 Task: In the  document experiment.htmlSelect Headings and apply  'Bold' Select the text and align it to the  'Left'. Select the table and apply  All Borders
Action: Mouse moved to (314, 469)
Screenshot: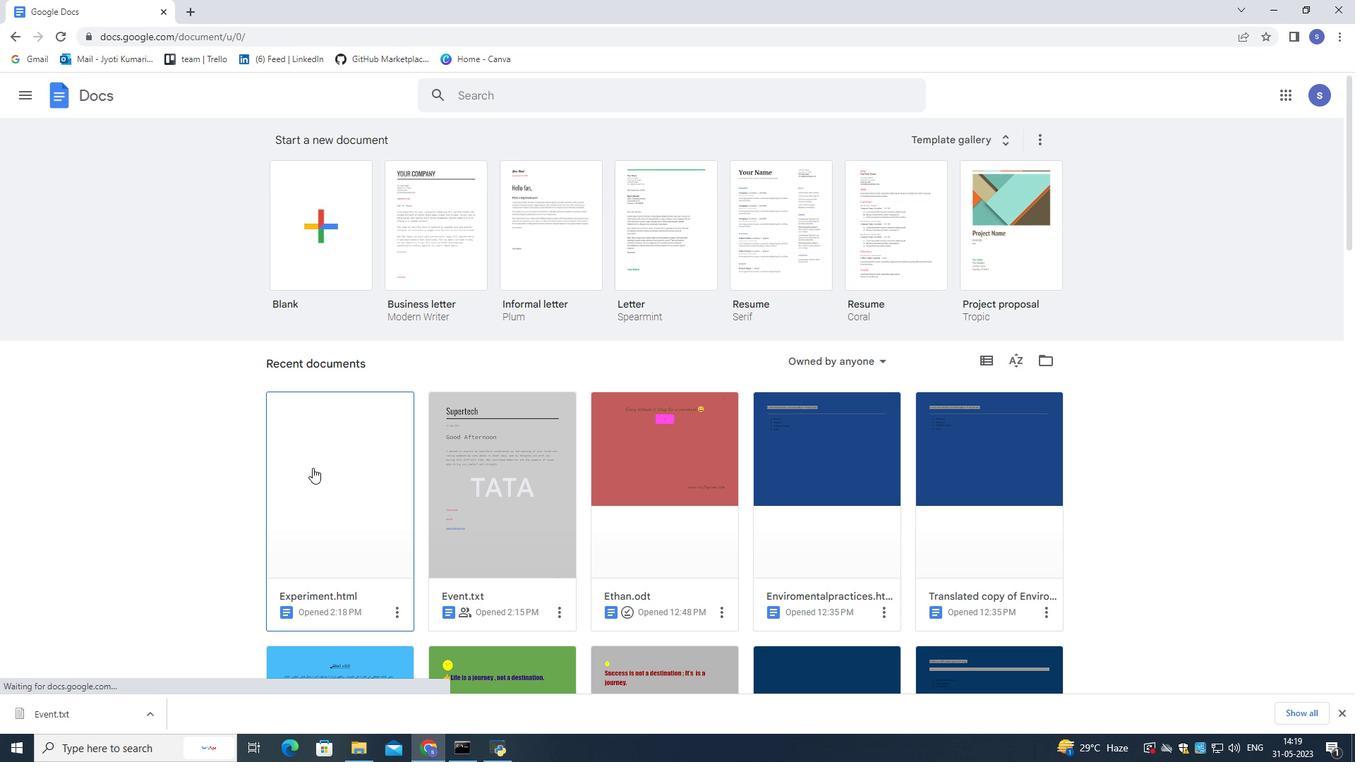
Action: Mouse pressed left at (314, 469)
Screenshot: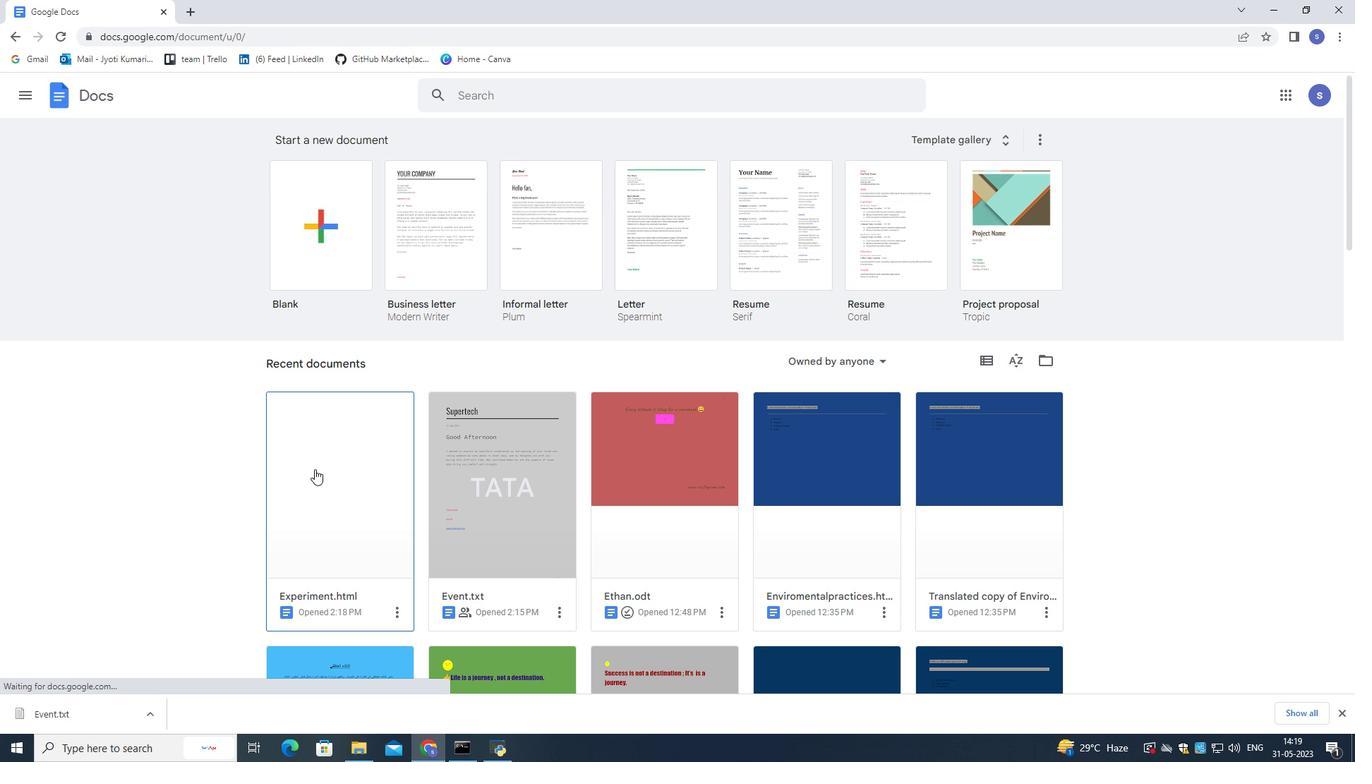 
Action: Mouse moved to (707, 261)
Screenshot: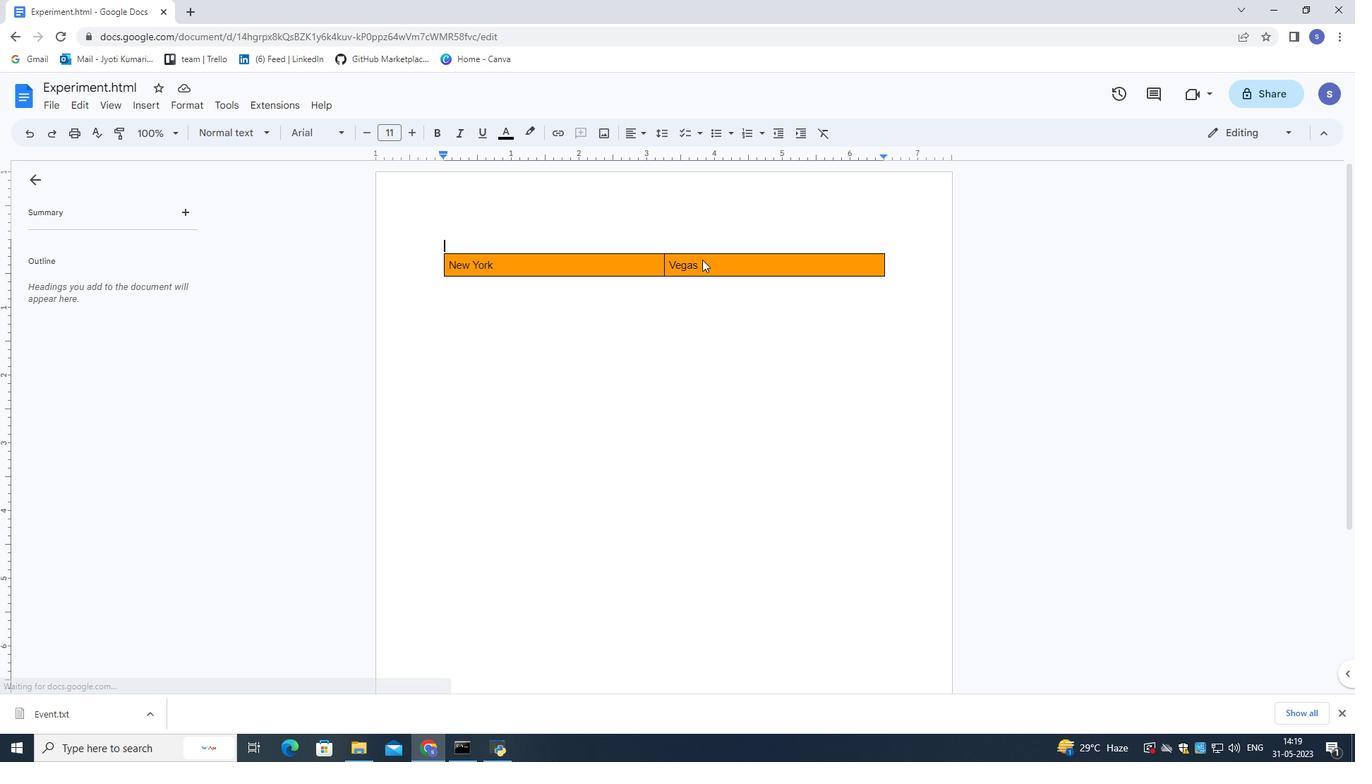 
Action: Mouse pressed left at (707, 261)
Screenshot: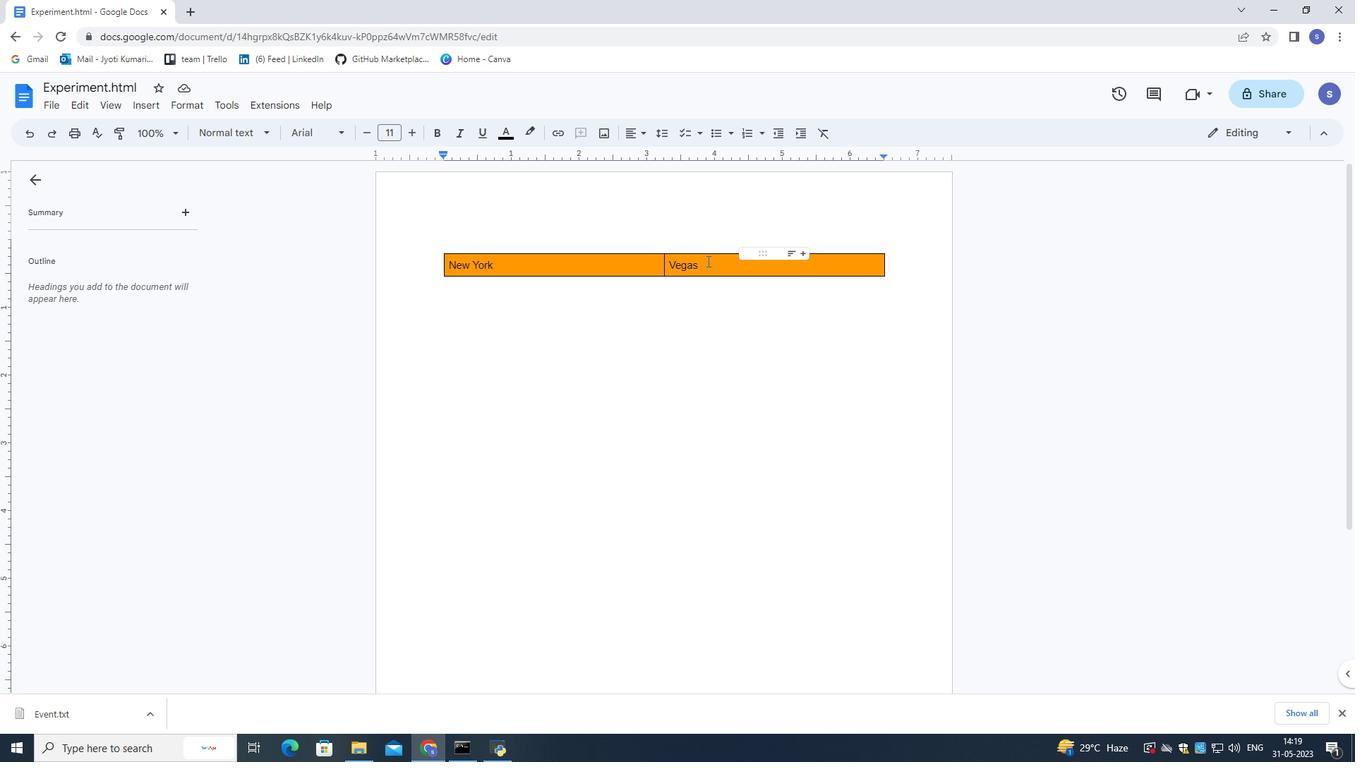 
Action: Mouse moved to (192, 103)
Screenshot: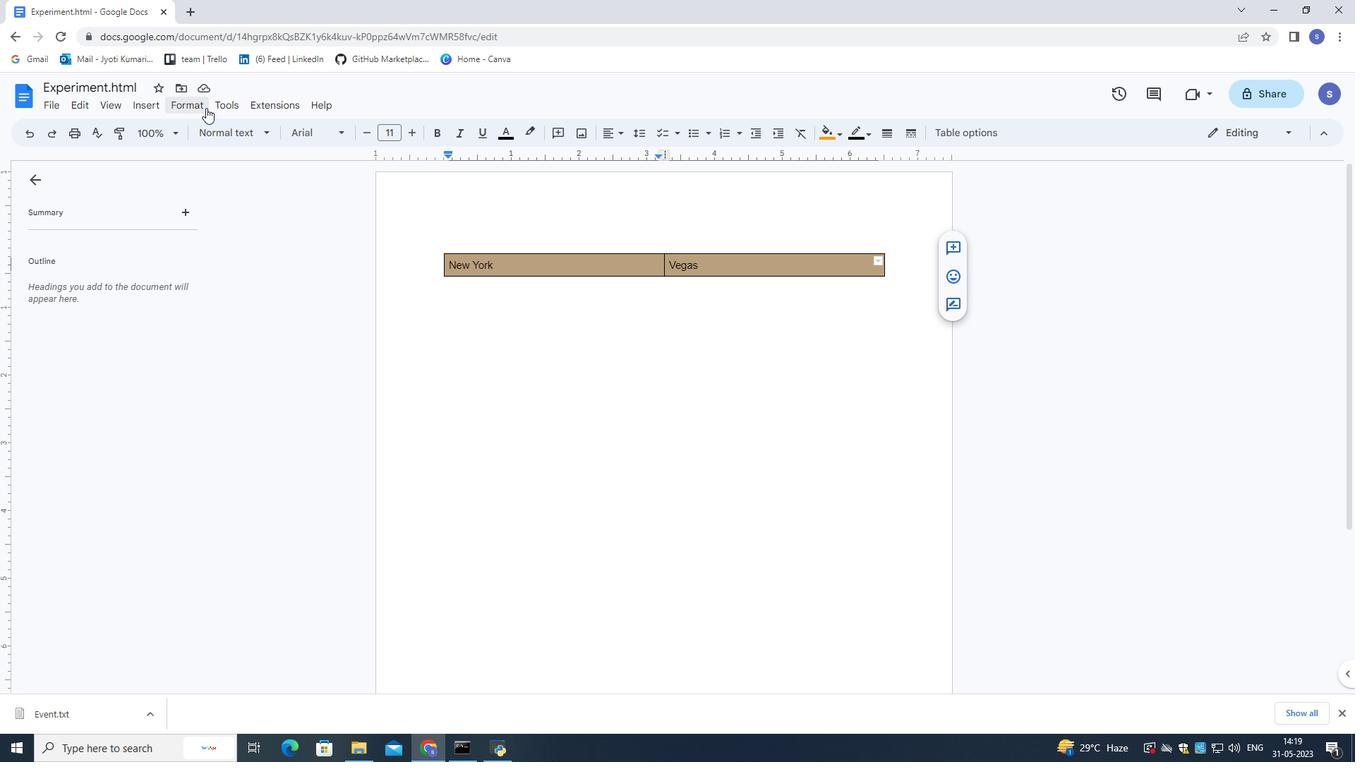 
Action: Mouse pressed left at (192, 103)
Screenshot: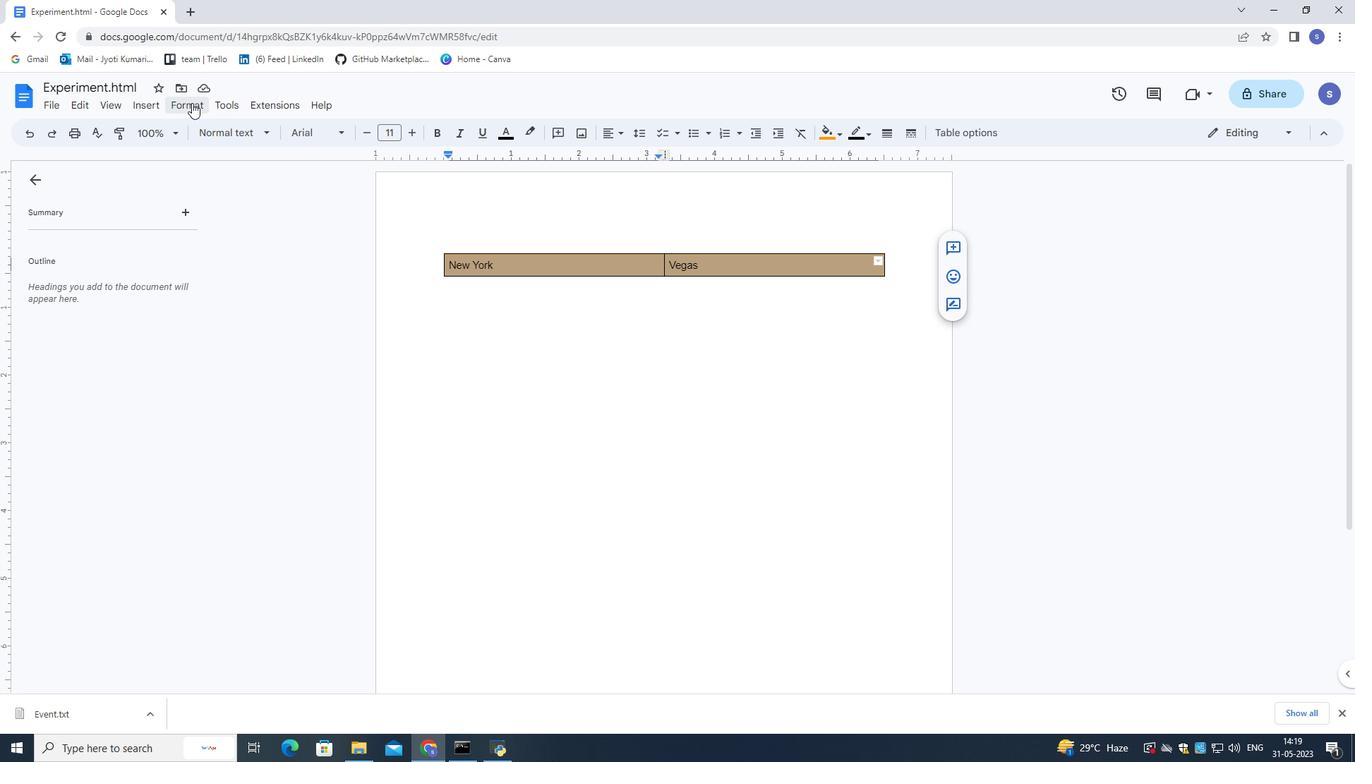 
Action: Mouse moved to (406, 135)
Screenshot: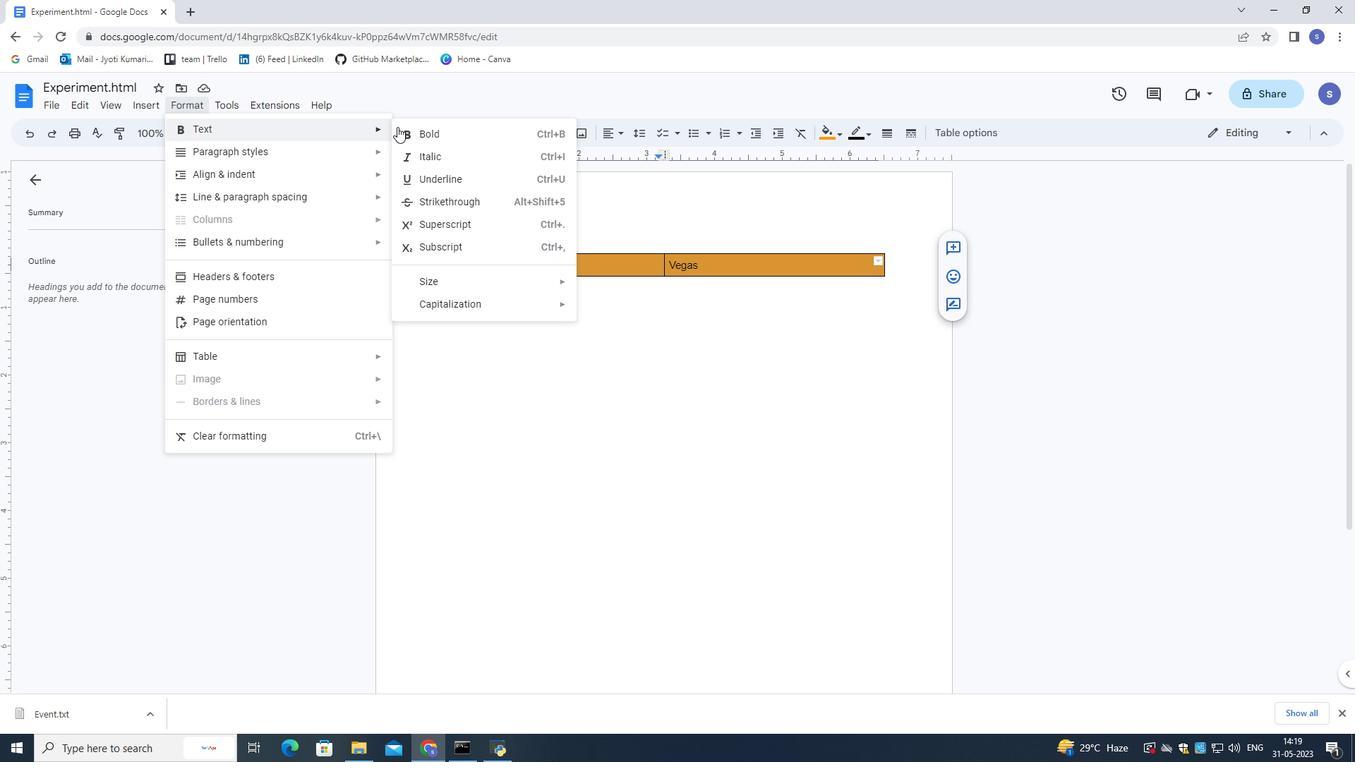 
Action: Mouse pressed left at (406, 135)
Screenshot: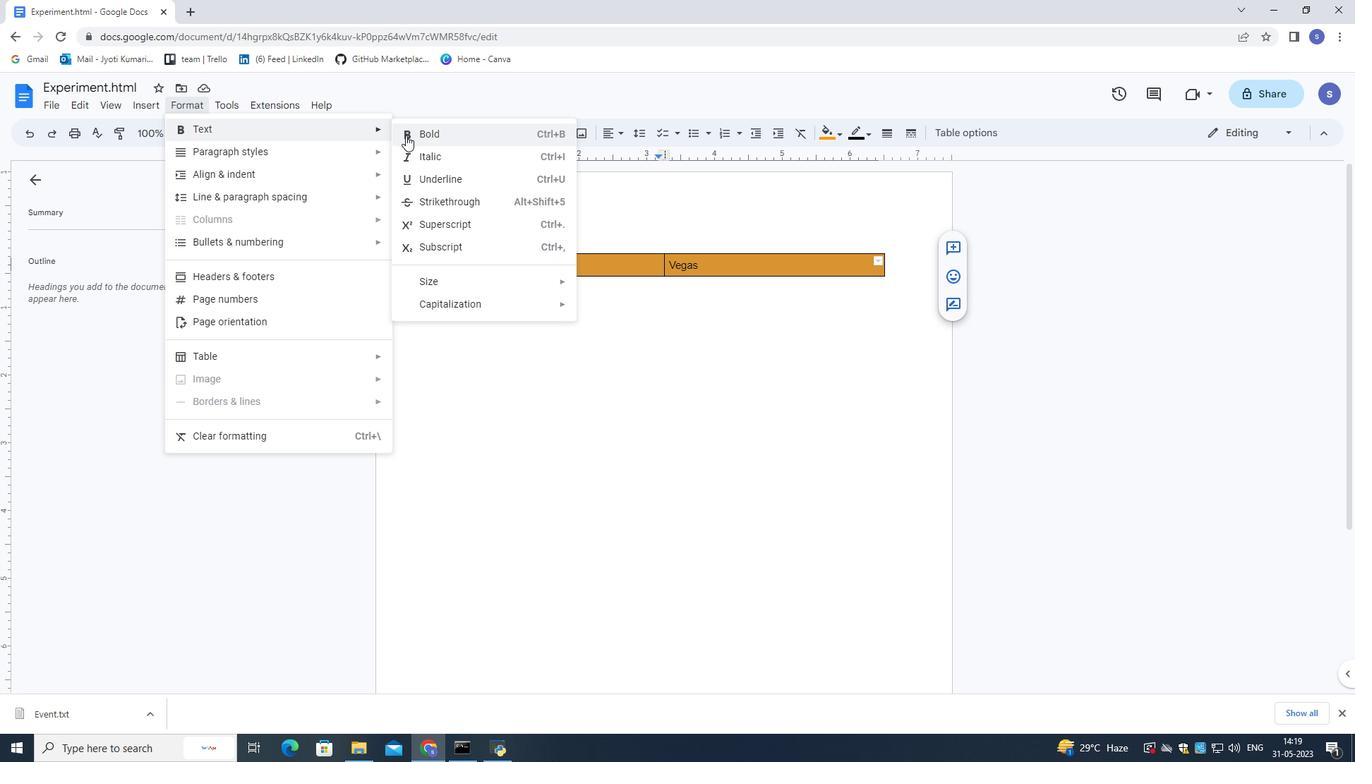 
Action: Mouse moved to (730, 261)
Screenshot: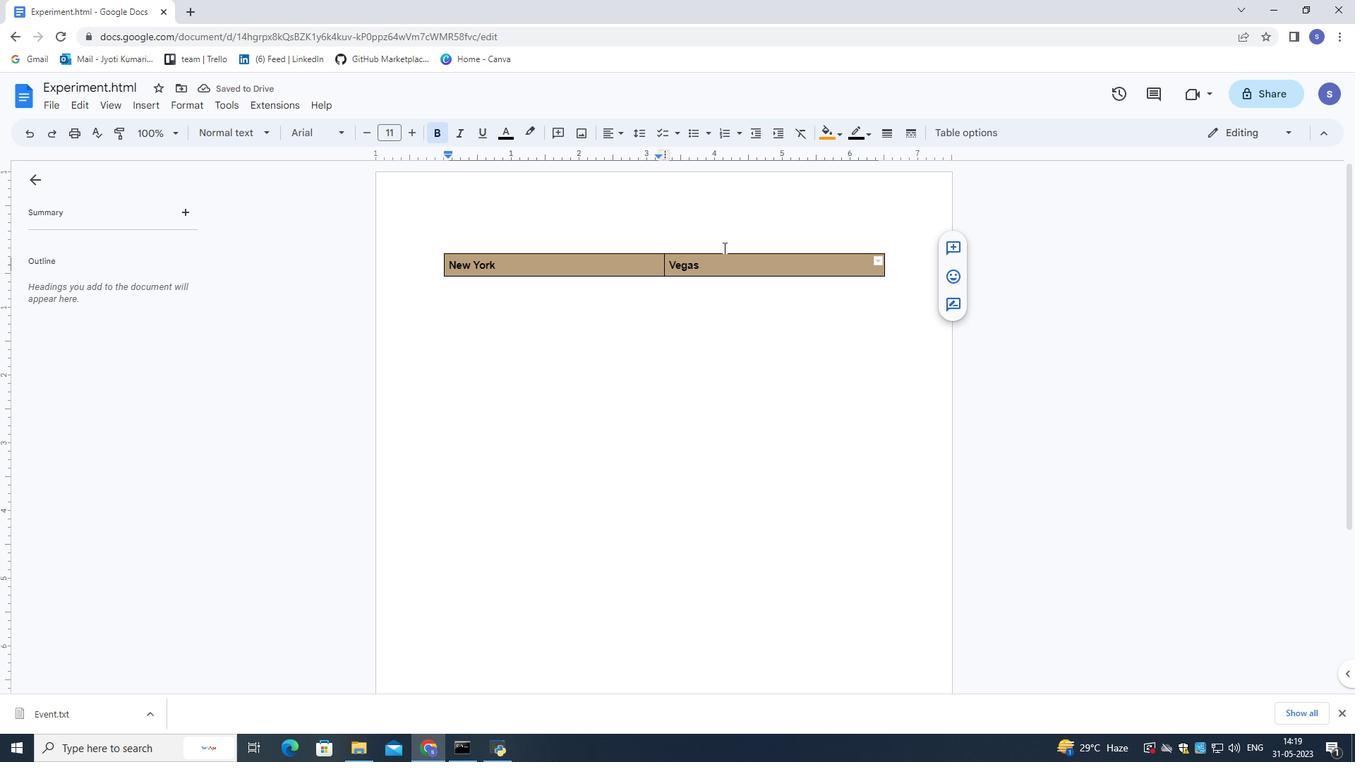 
Action: Mouse pressed left at (730, 261)
Screenshot: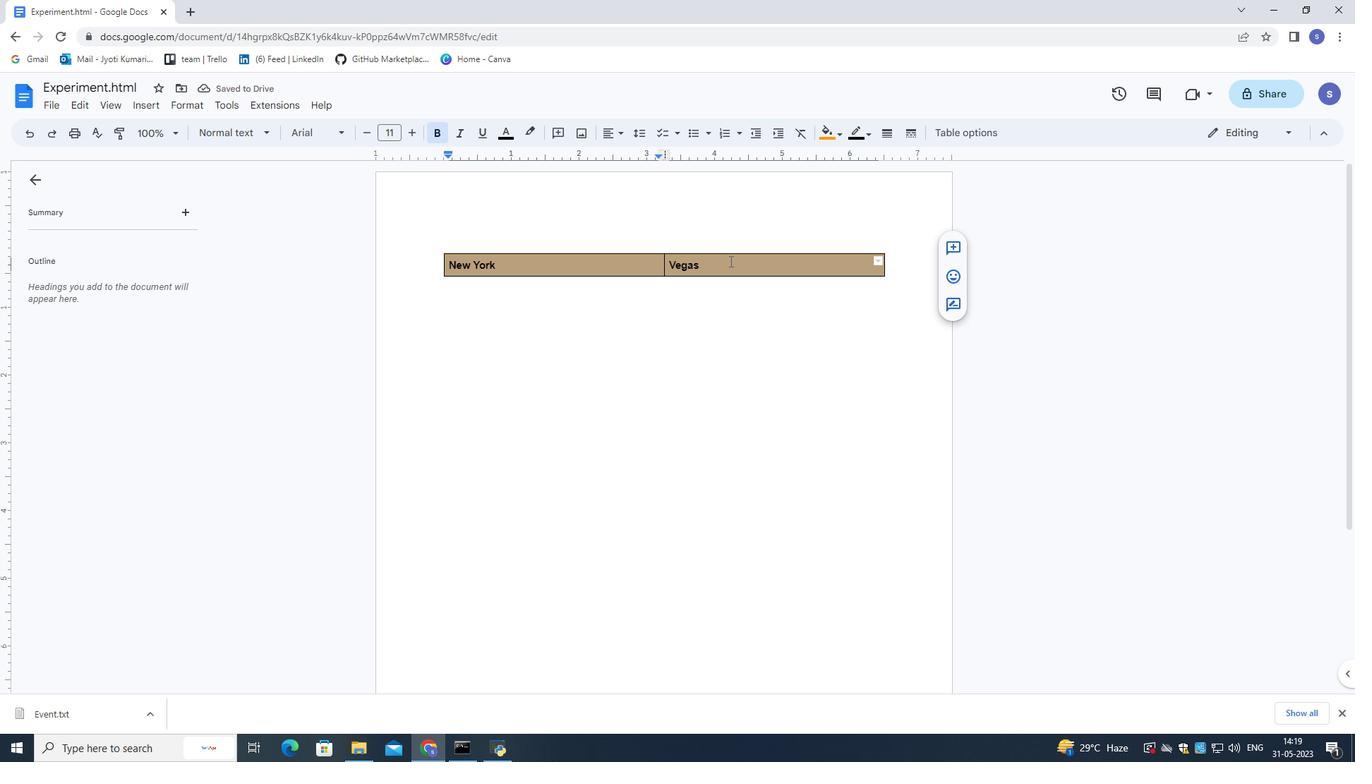 
Action: Mouse moved to (734, 330)
Screenshot: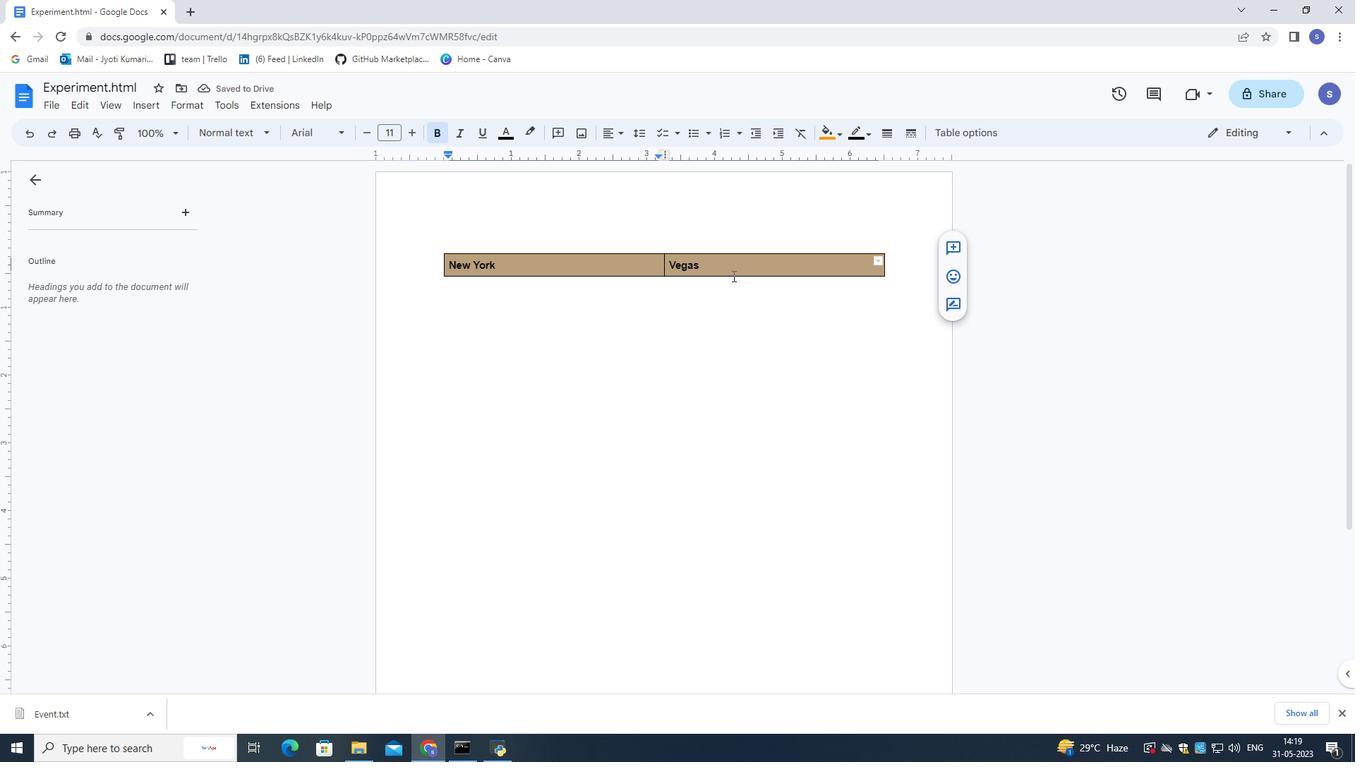 
Action: Mouse pressed left at (734, 330)
Screenshot: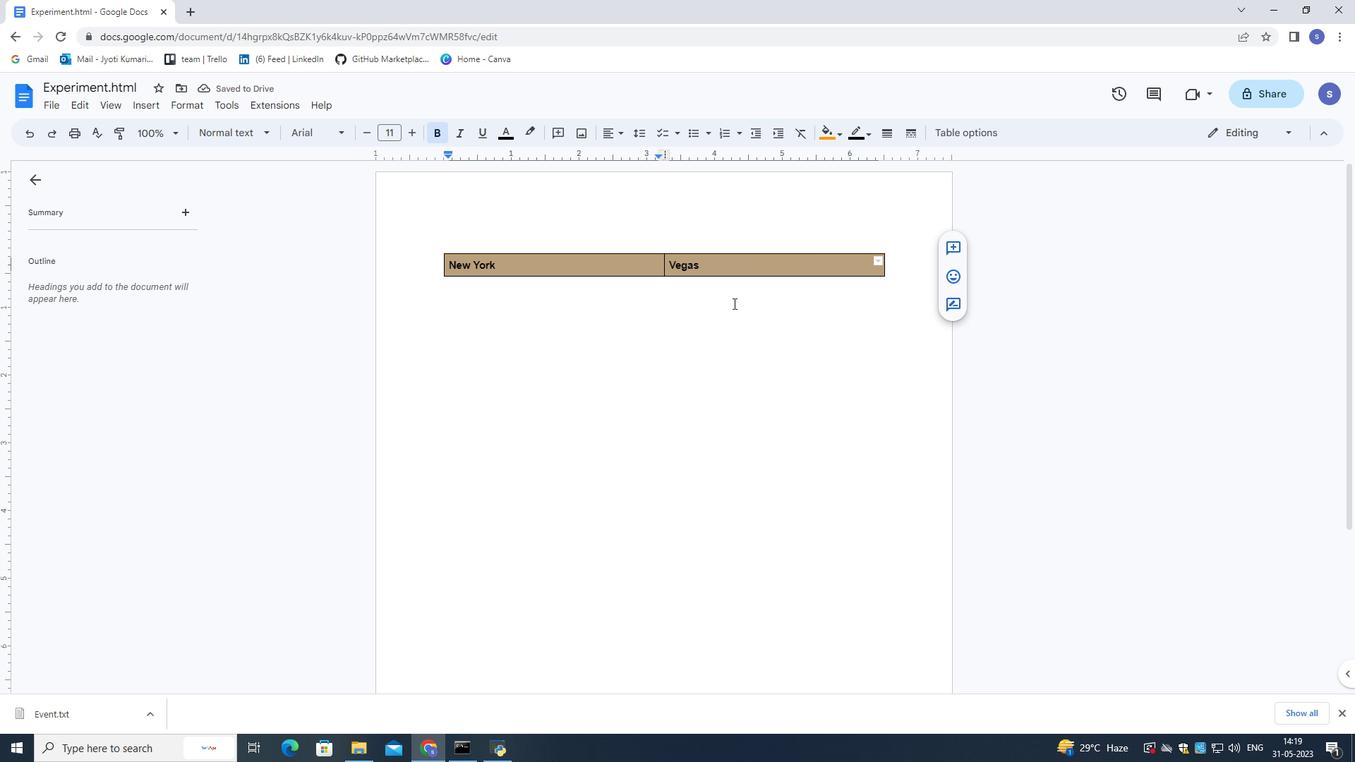 
Action: Mouse moved to (722, 265)
Screenshot: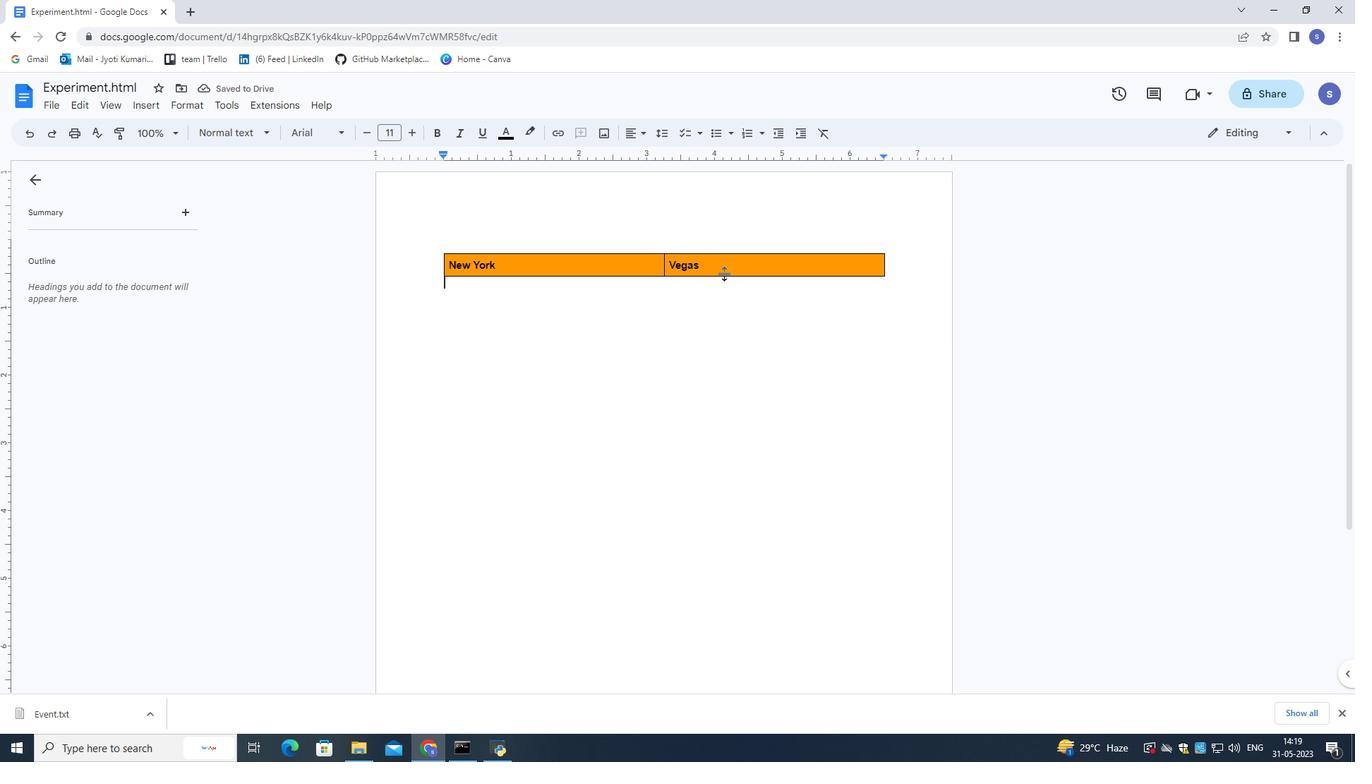 
Action: Mouse pressed left at (722, 265)
Screenshot: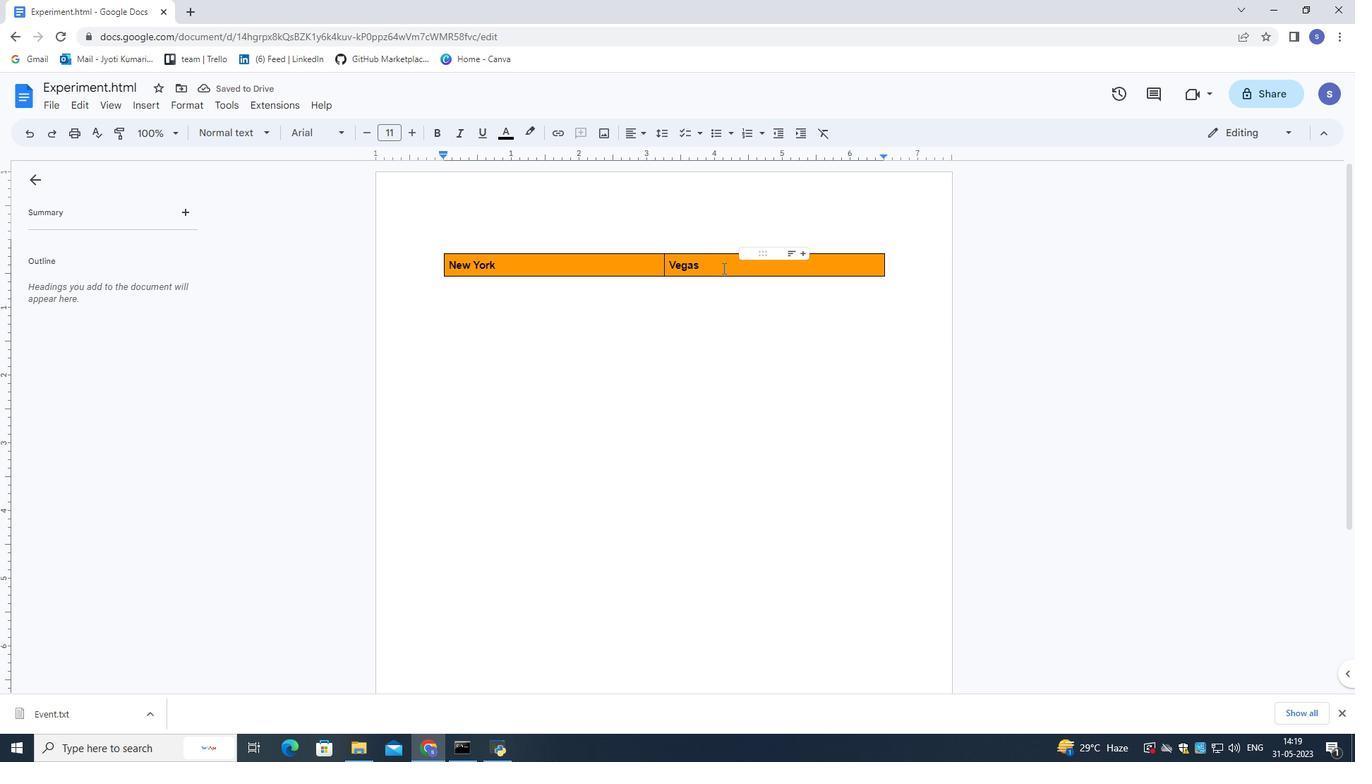 
Action: Mouse moved to (617, 125)
Screenshot: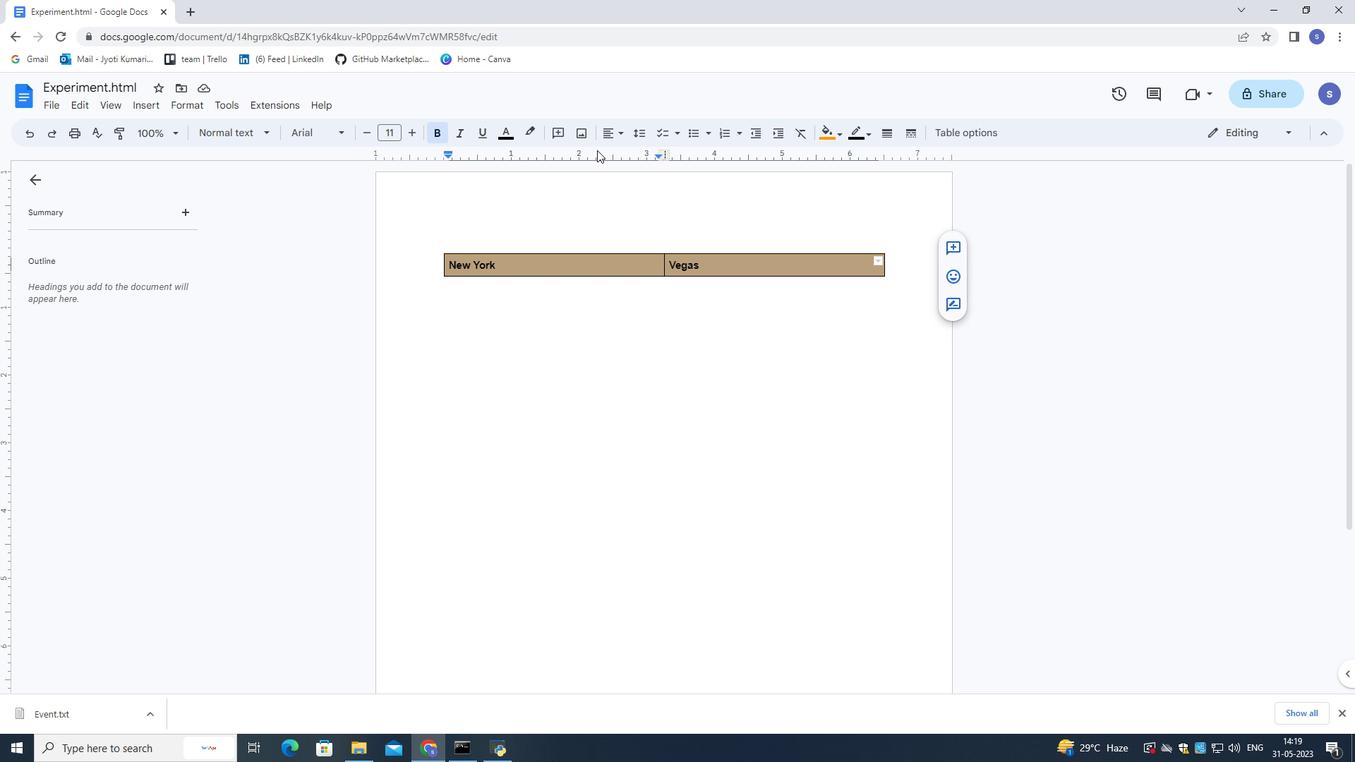 
Action: Mouse pressed left at (617, 125)
Screenshot: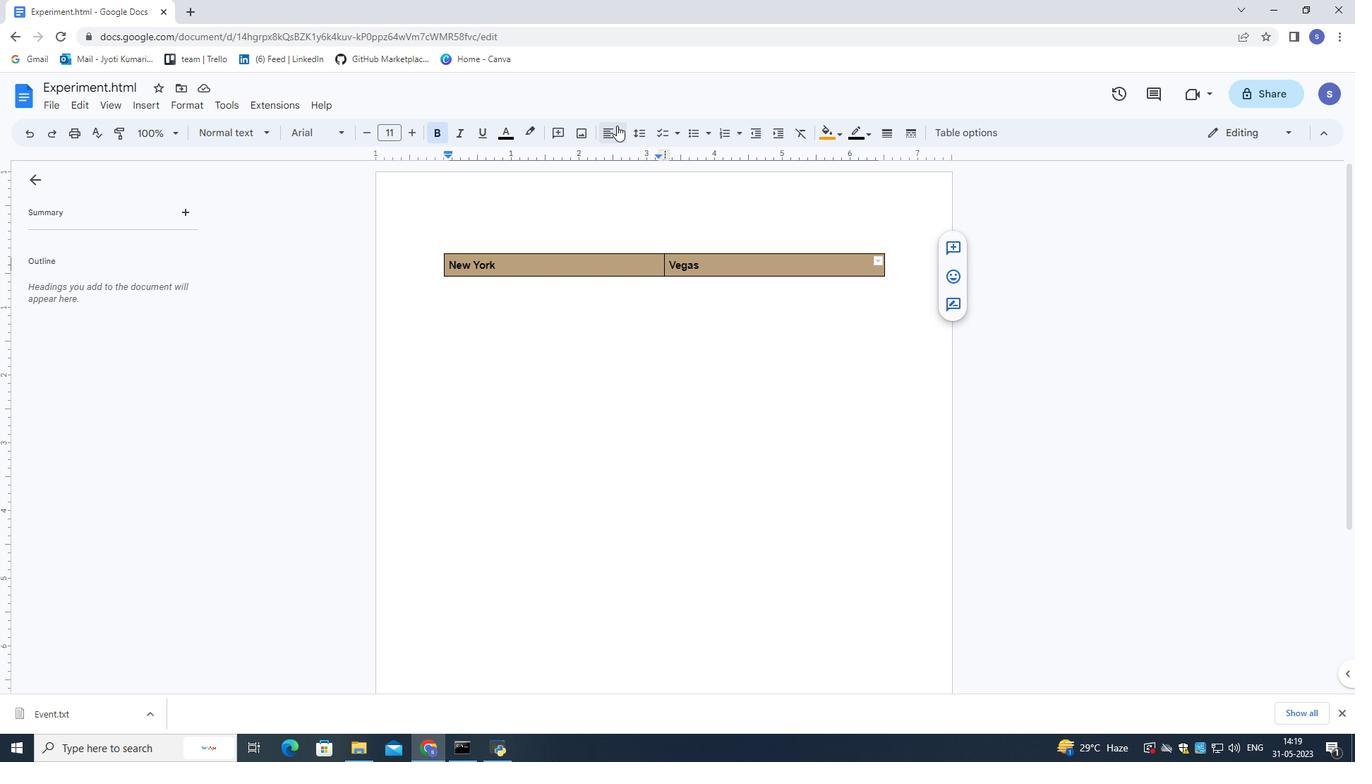 
Action: Mouse moved to (617, 160)
Screenshot: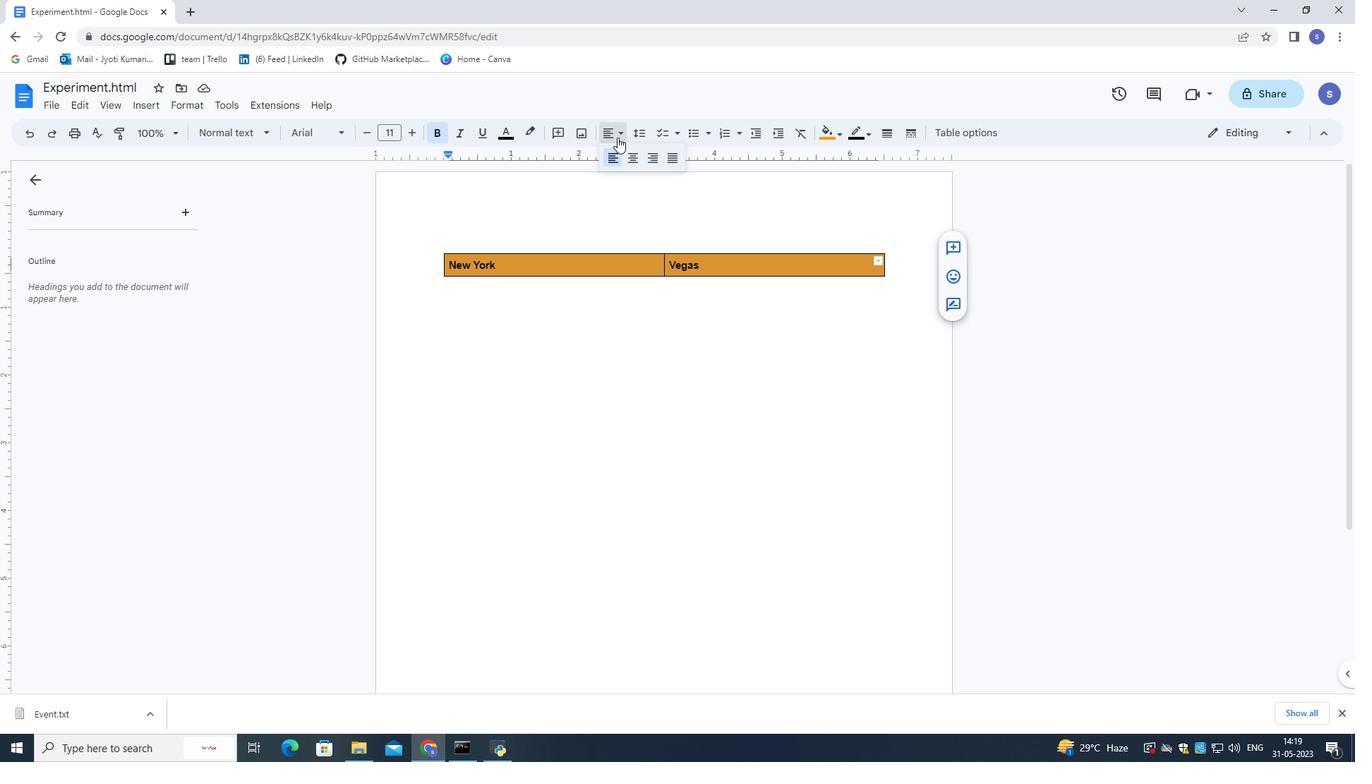 
Action: Mouse pressed left at (617, 160)
Screenshot: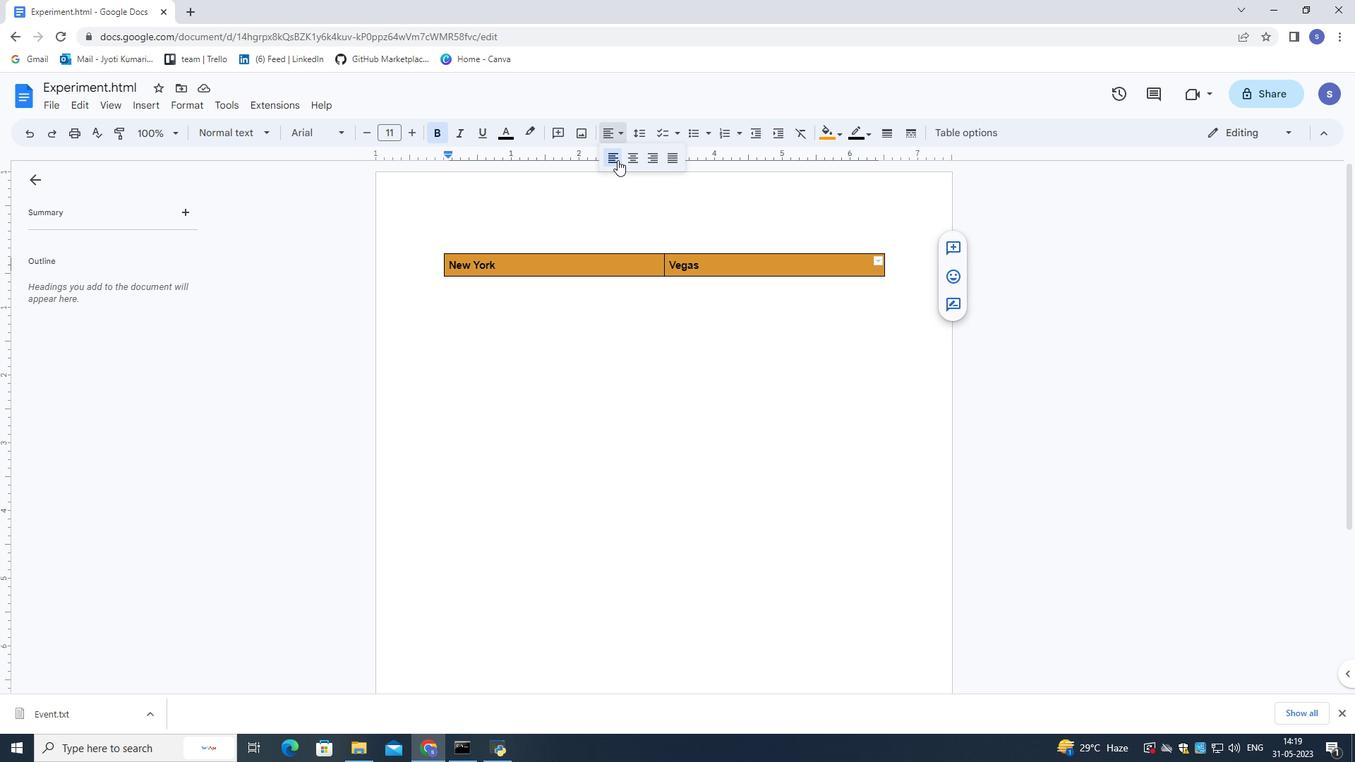 
Action: Mouse moved to (574, 326)
Screenshot: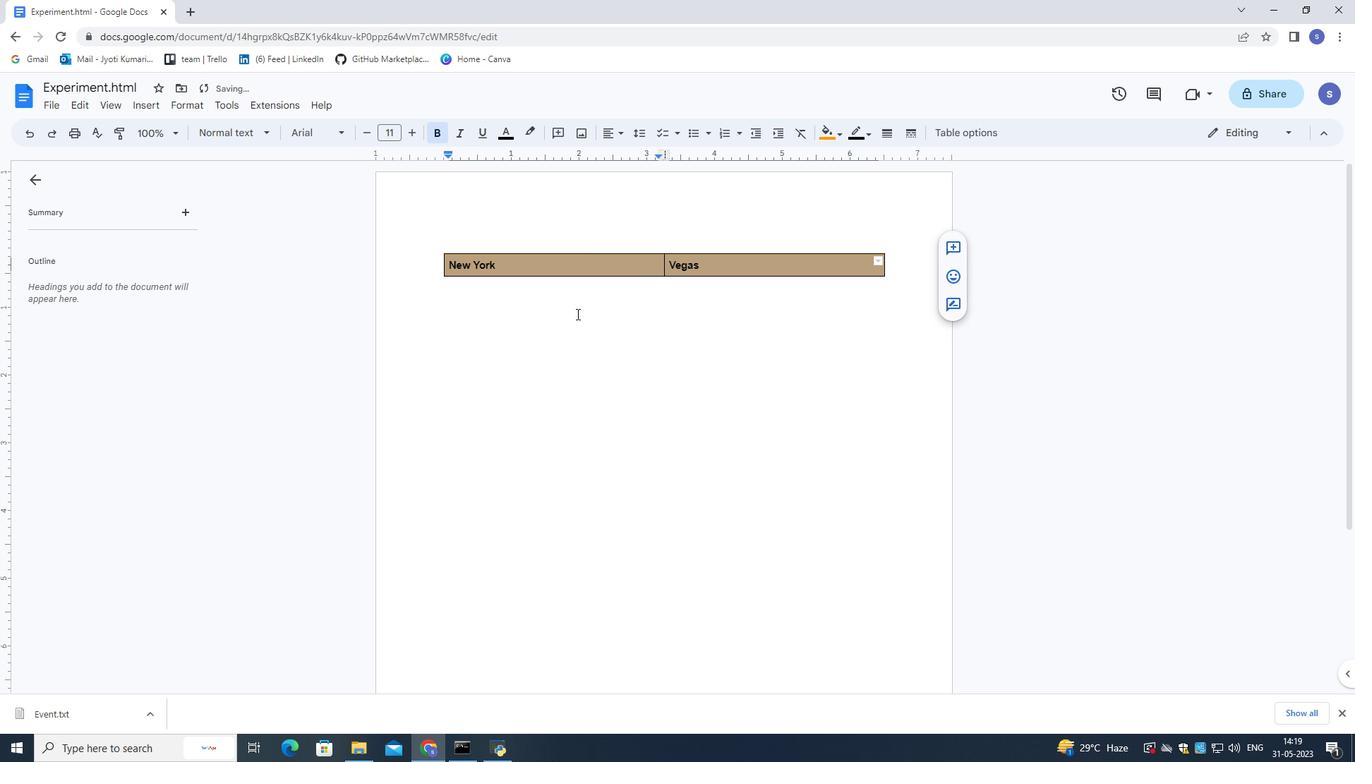 
Action: Mouse pressed left at (574, 326)
Screenshot: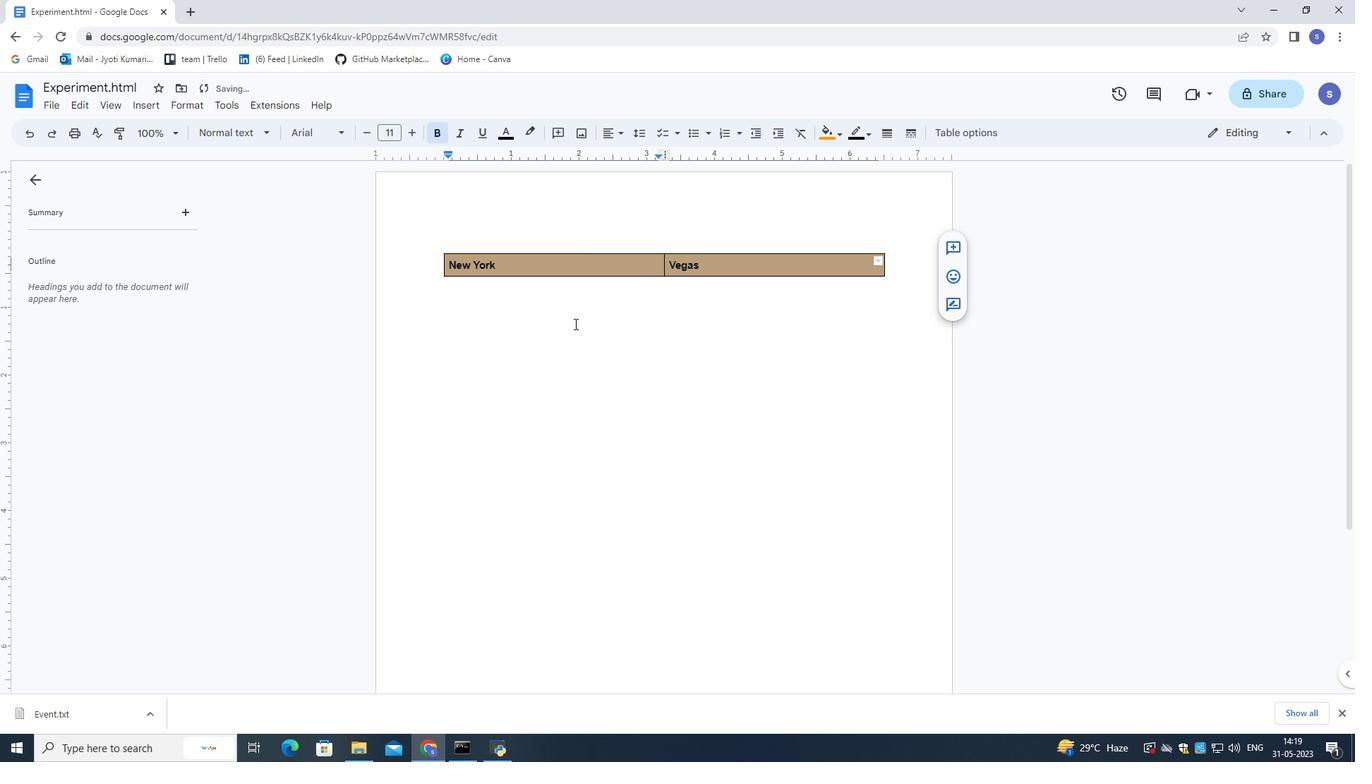 
Action: Mouse moved to (719, 264)
Screenshot: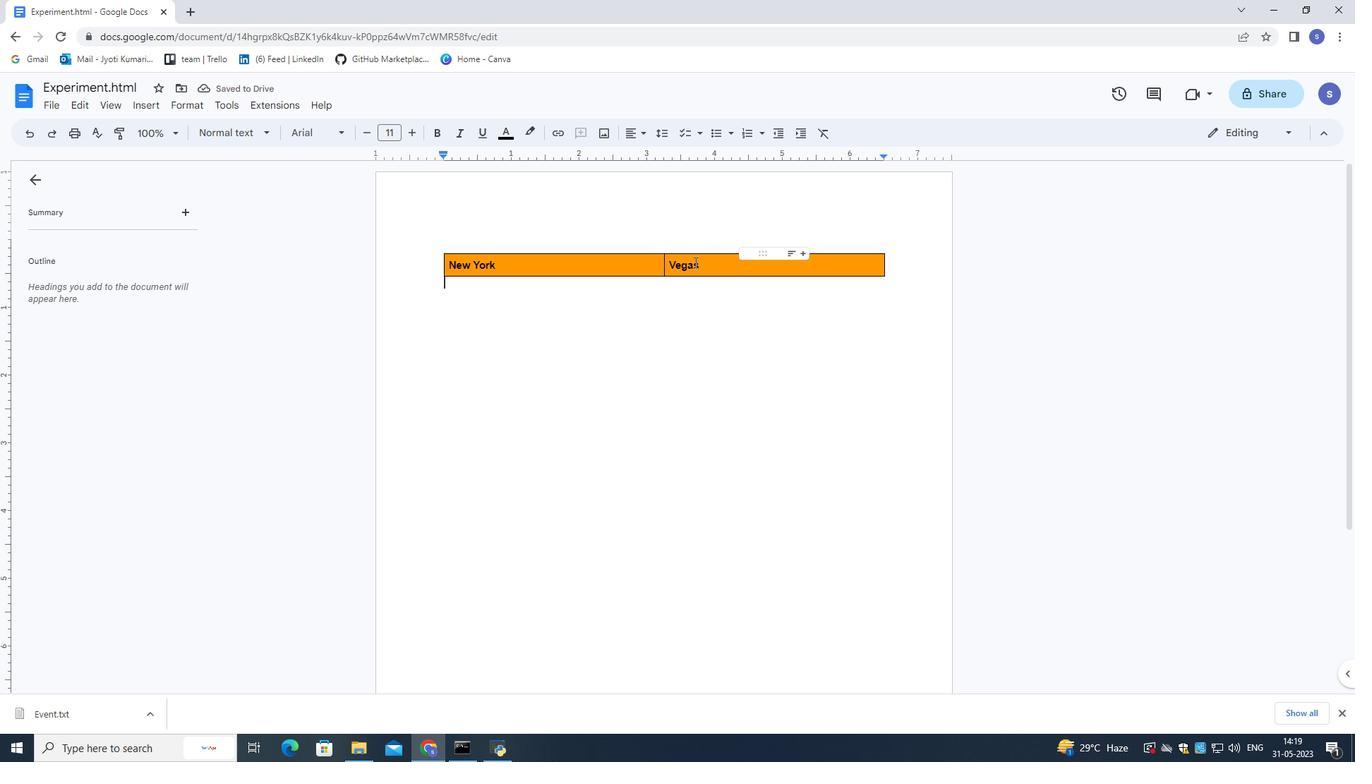 
Action: Mouse pressed left at (719, 264)
Screenshot: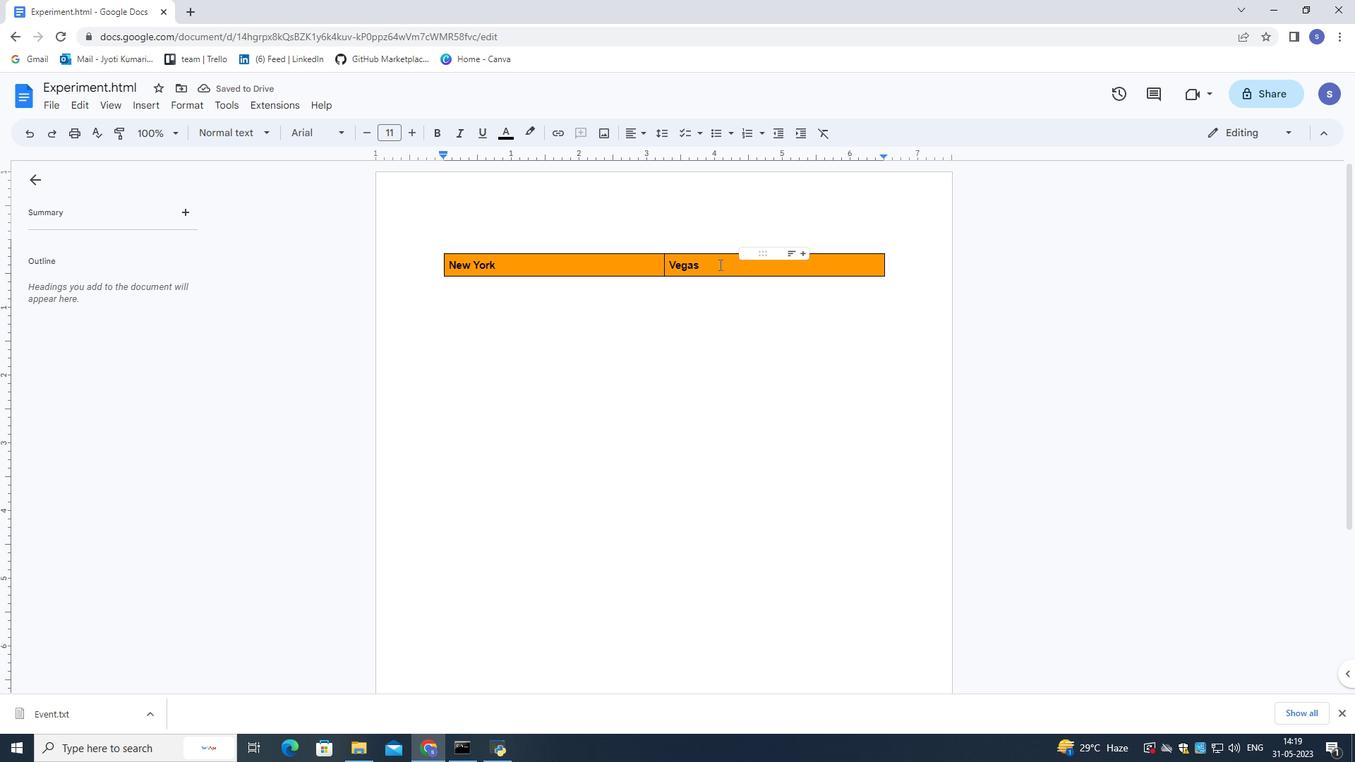
Action: Mouse moved to (869, 137)
Screenshot: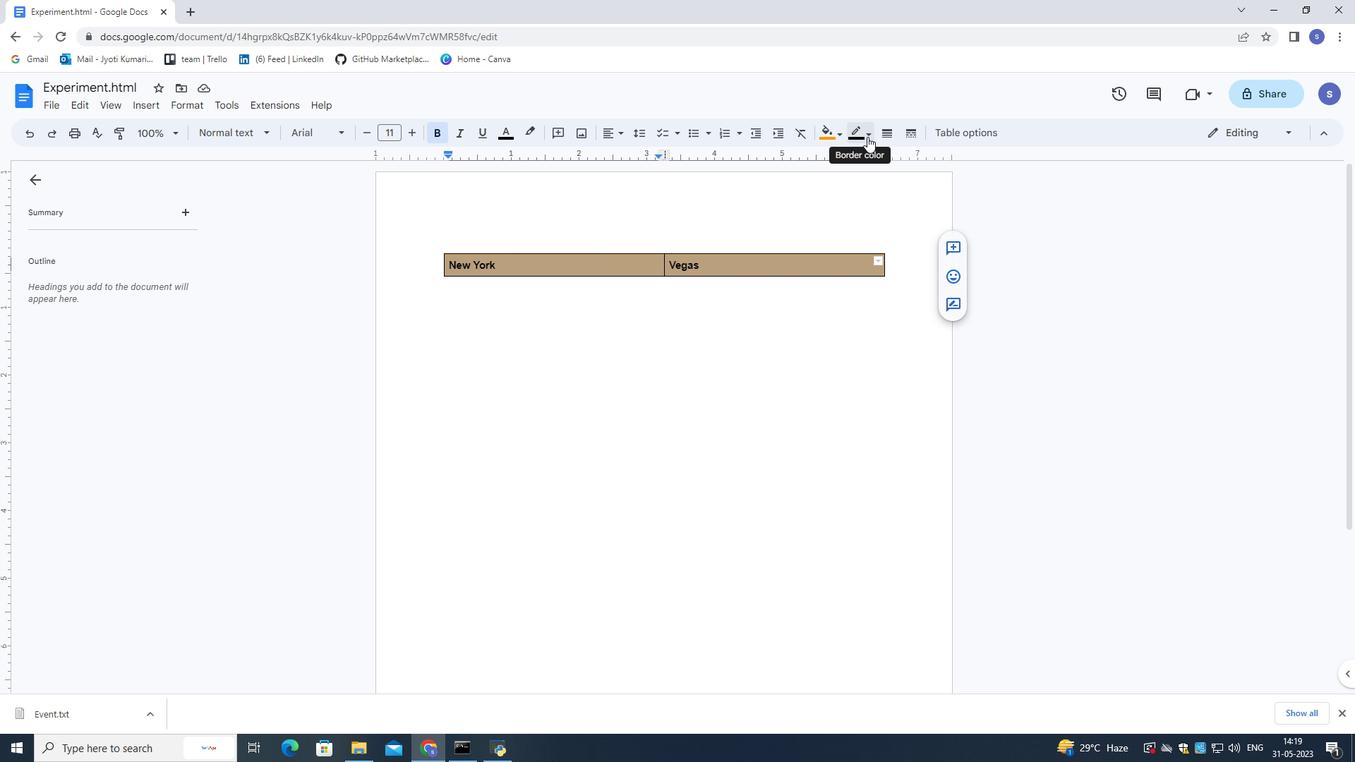 
Action: Mouse pressed left at (869, 137)
Screenshot: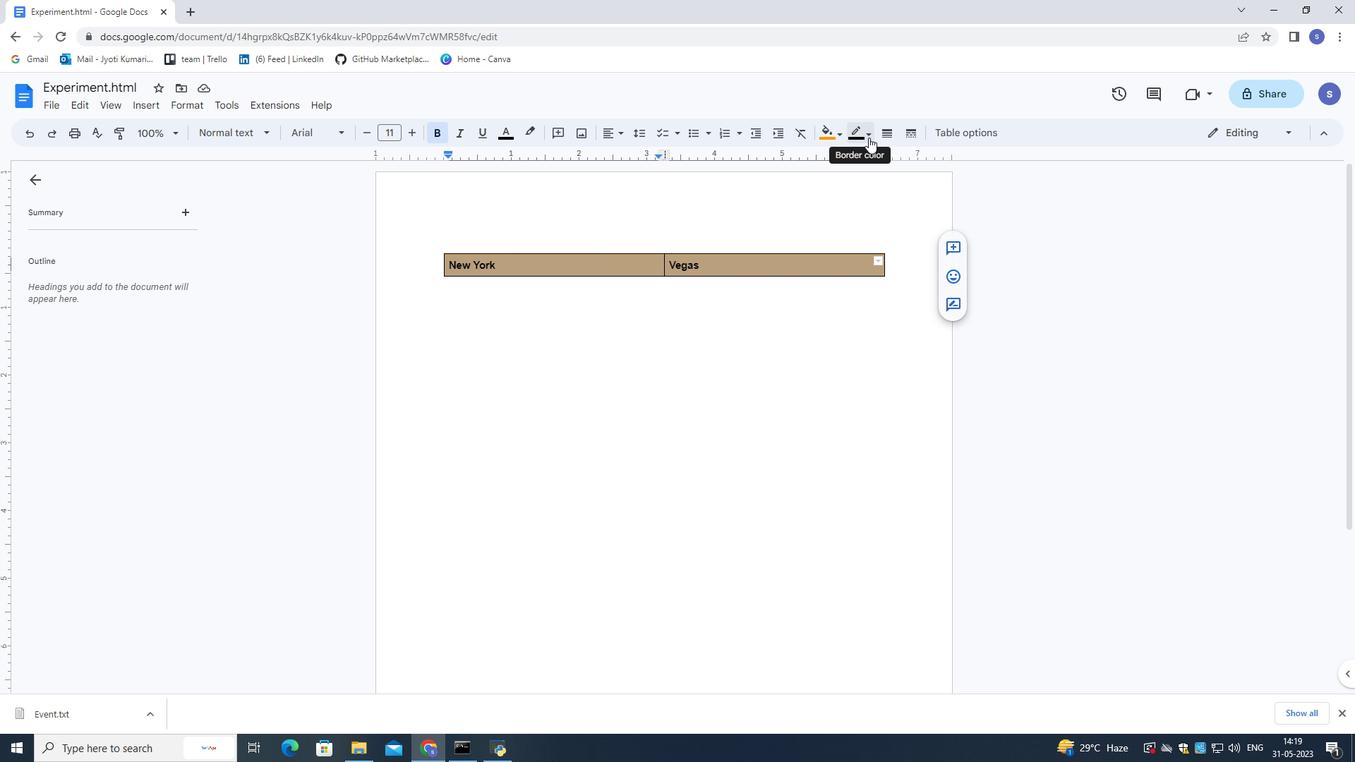 
Action: Mouse moved to (879, 136)
Screenshot: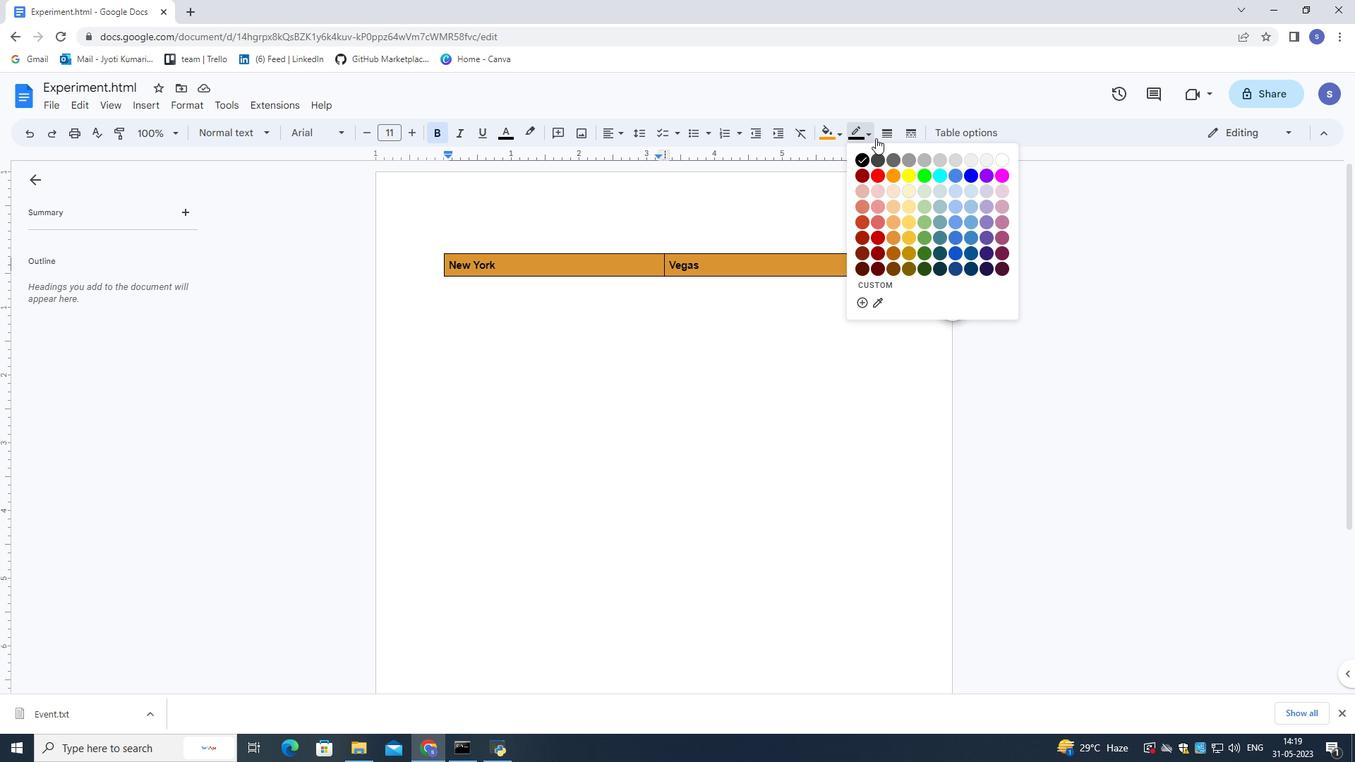 
Action: Mouse pressed left at (879, 136)
Screenshot: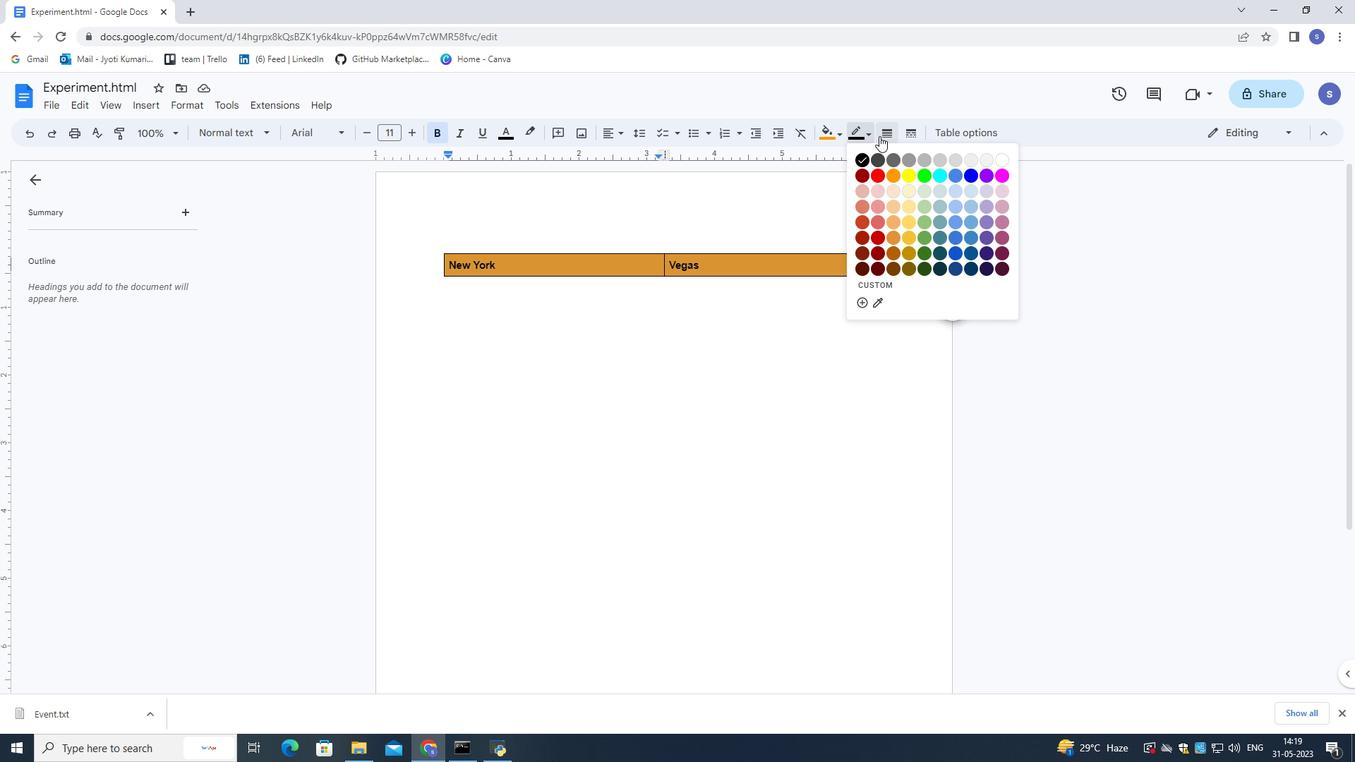 
Action: Mouse moved to (895, 229)
Screenshot: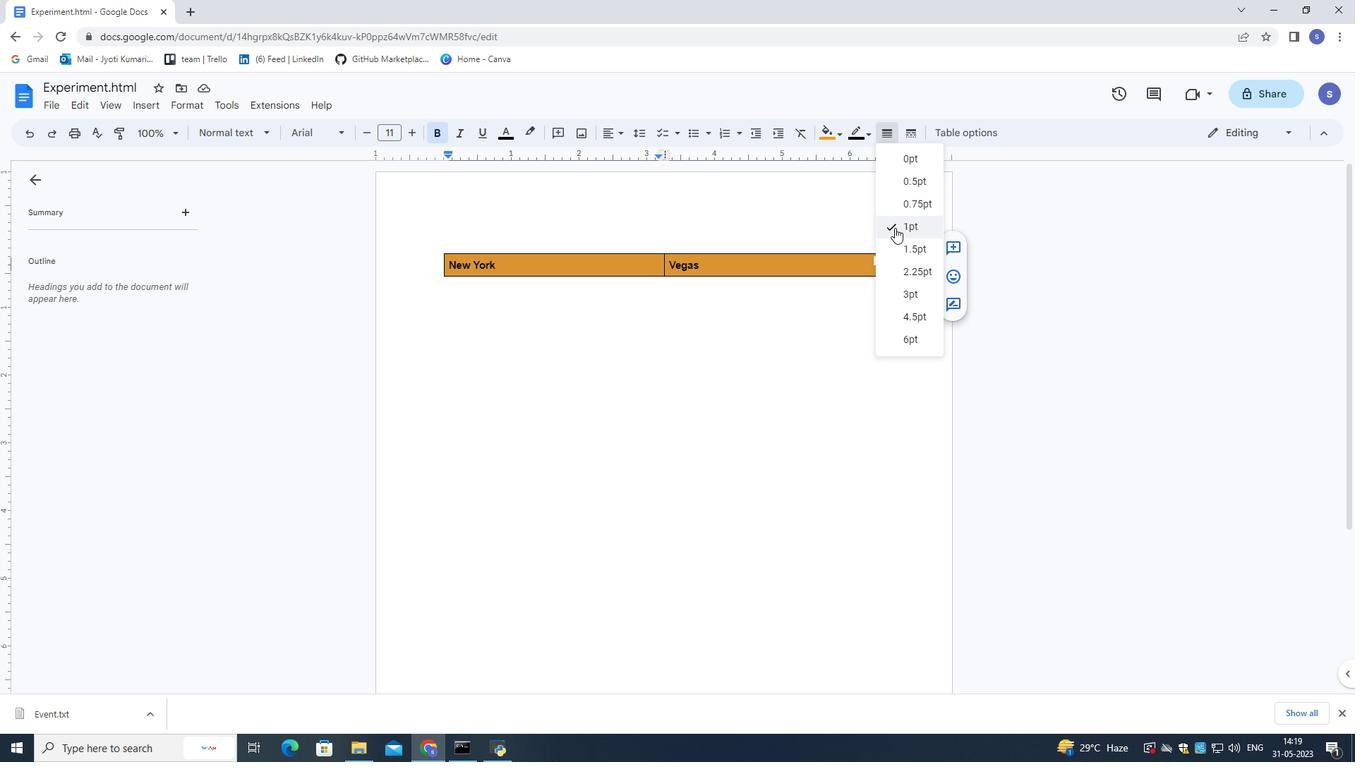 
Action: Mouse pressed left at (895, 229)
Screenshot: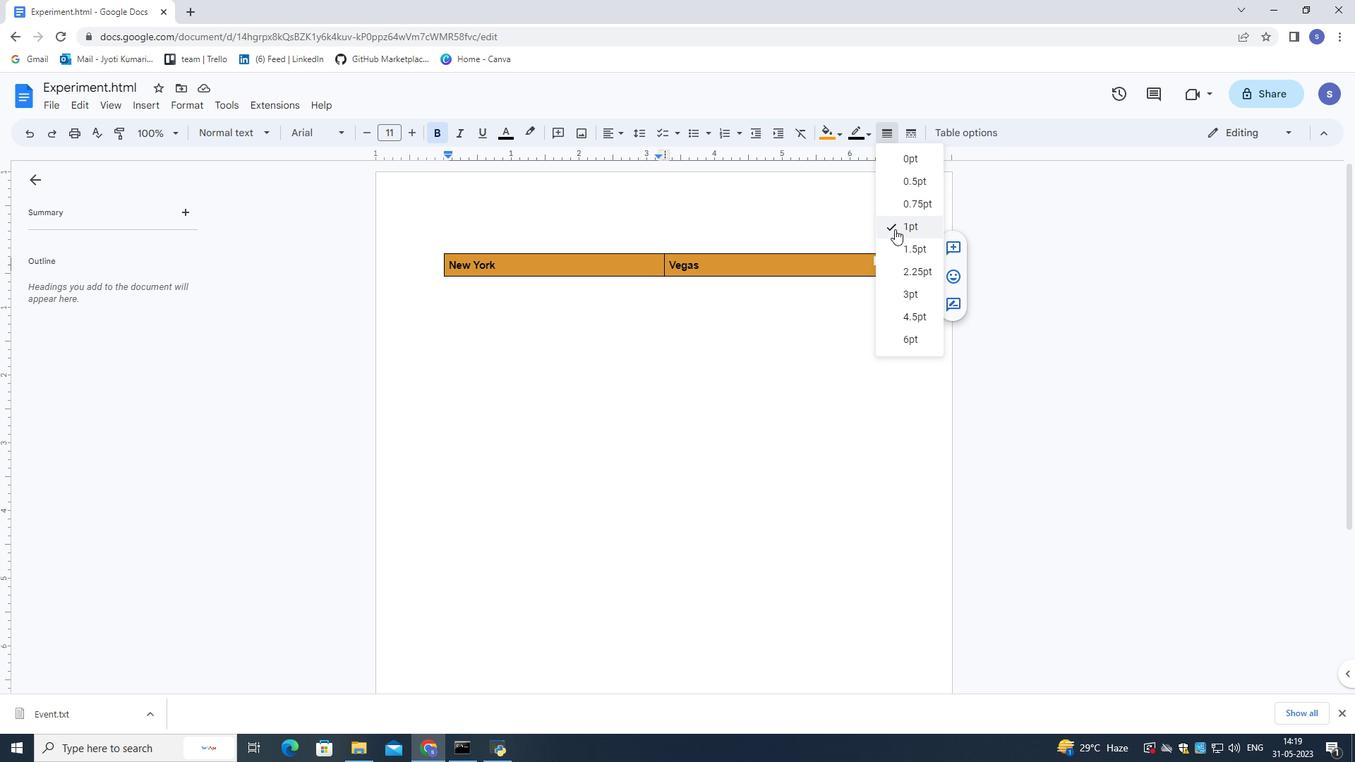 
Action: Mouse moved to (902, 136)
Screenshot: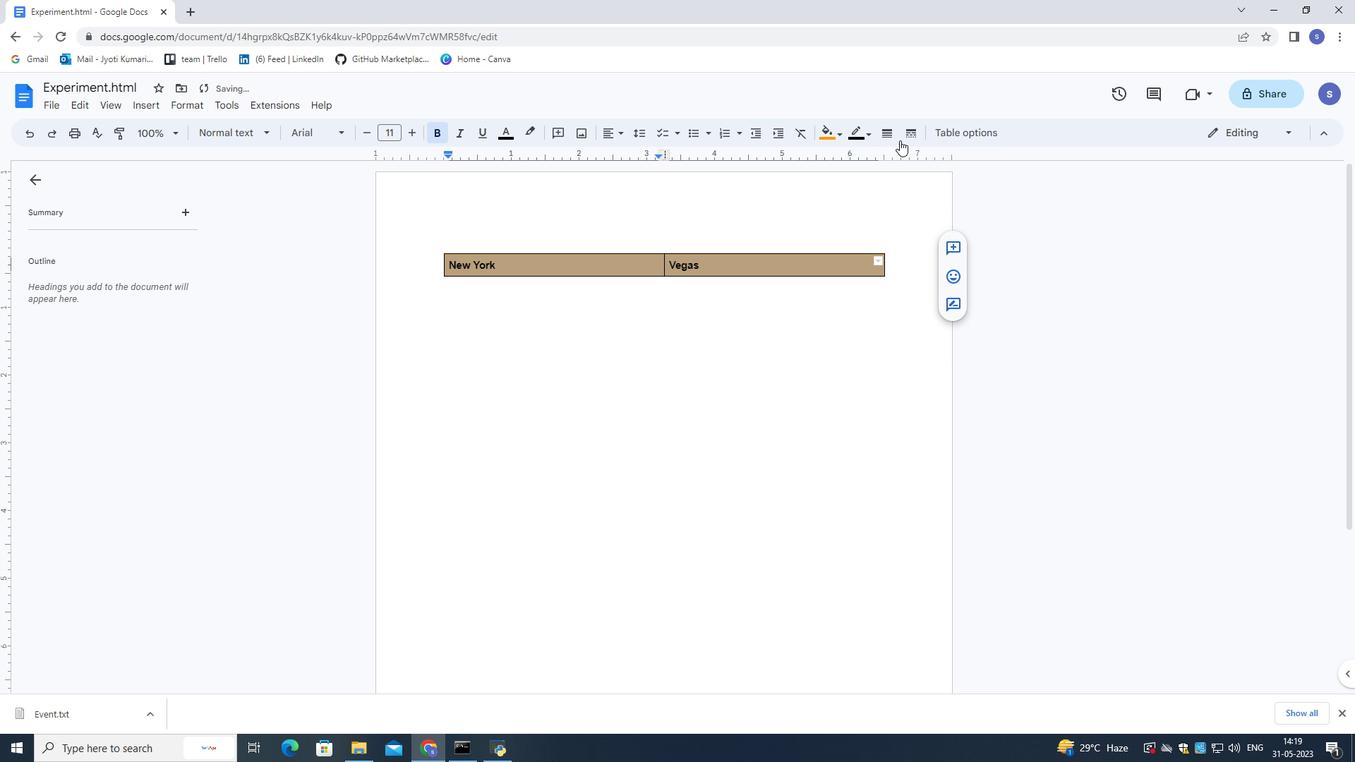 
Action: Mouse pressed left at (902, 136)
Screenshot: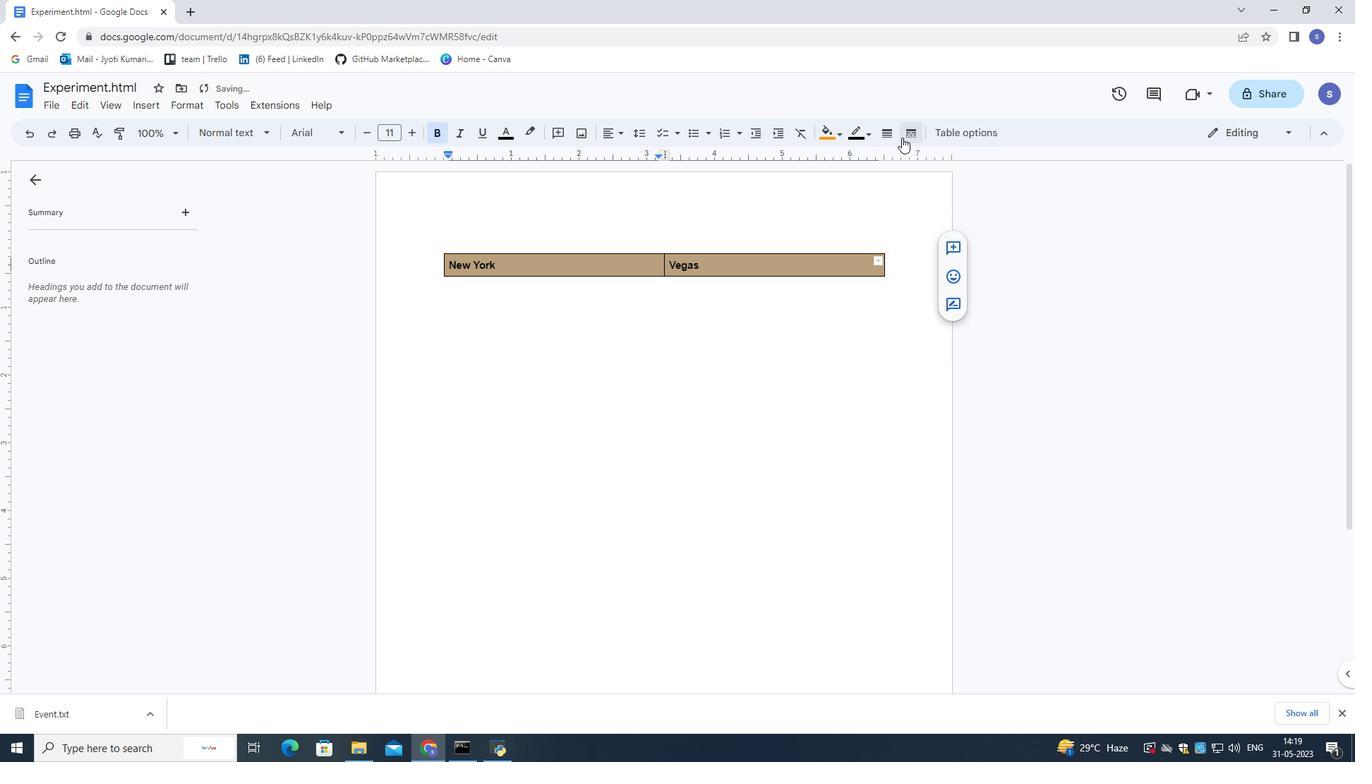 
Action: Mouse moved to (917, 164)
Screenshot: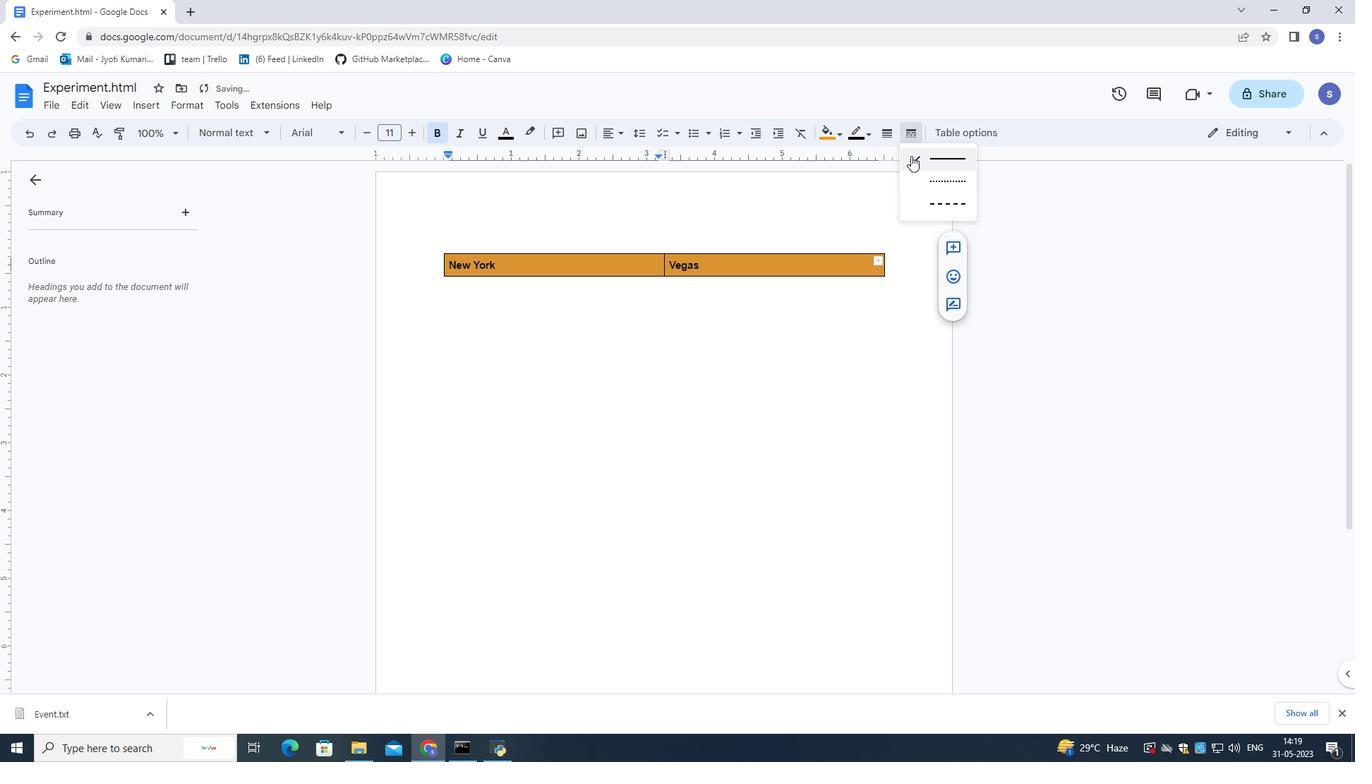 
Action: Mouse pressed left at (917, 164)
Screenshot: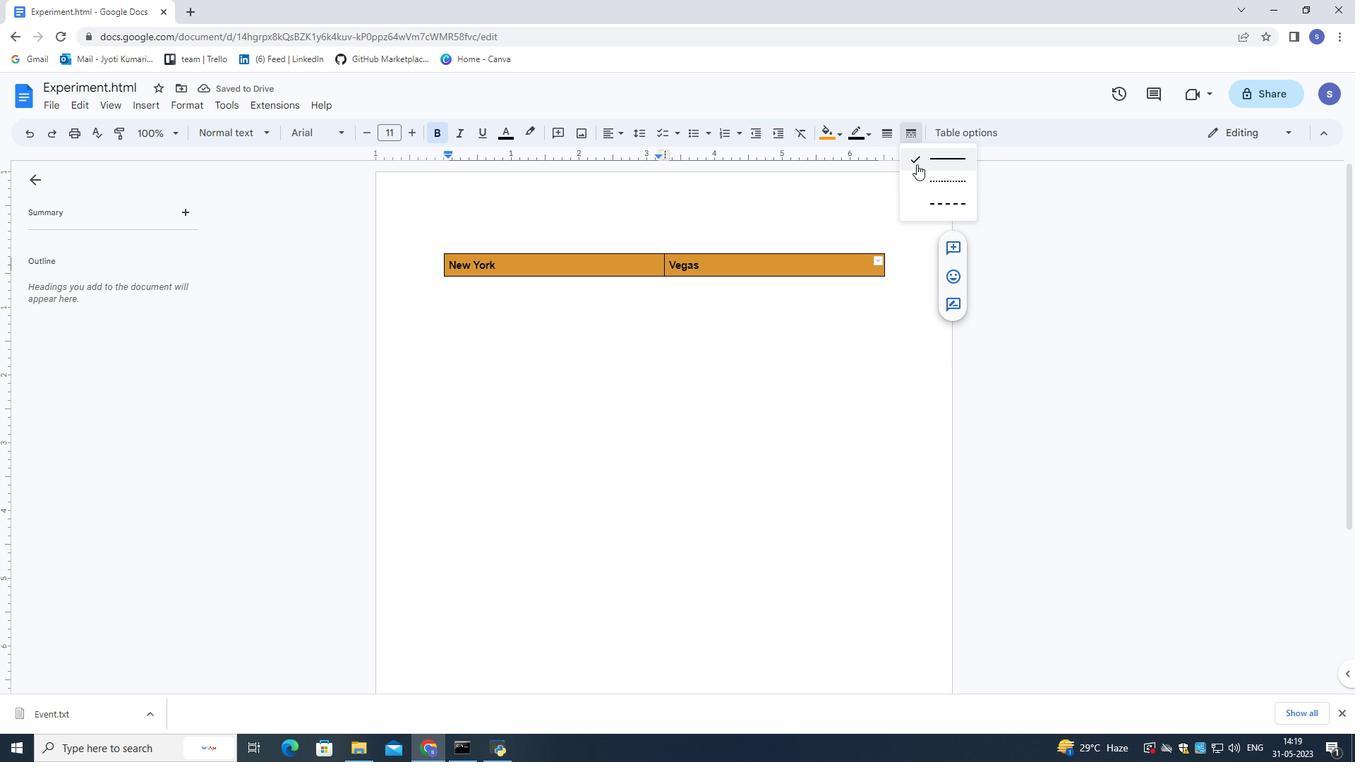 
Action: Mouse moved to (896, 180)
Screenshot: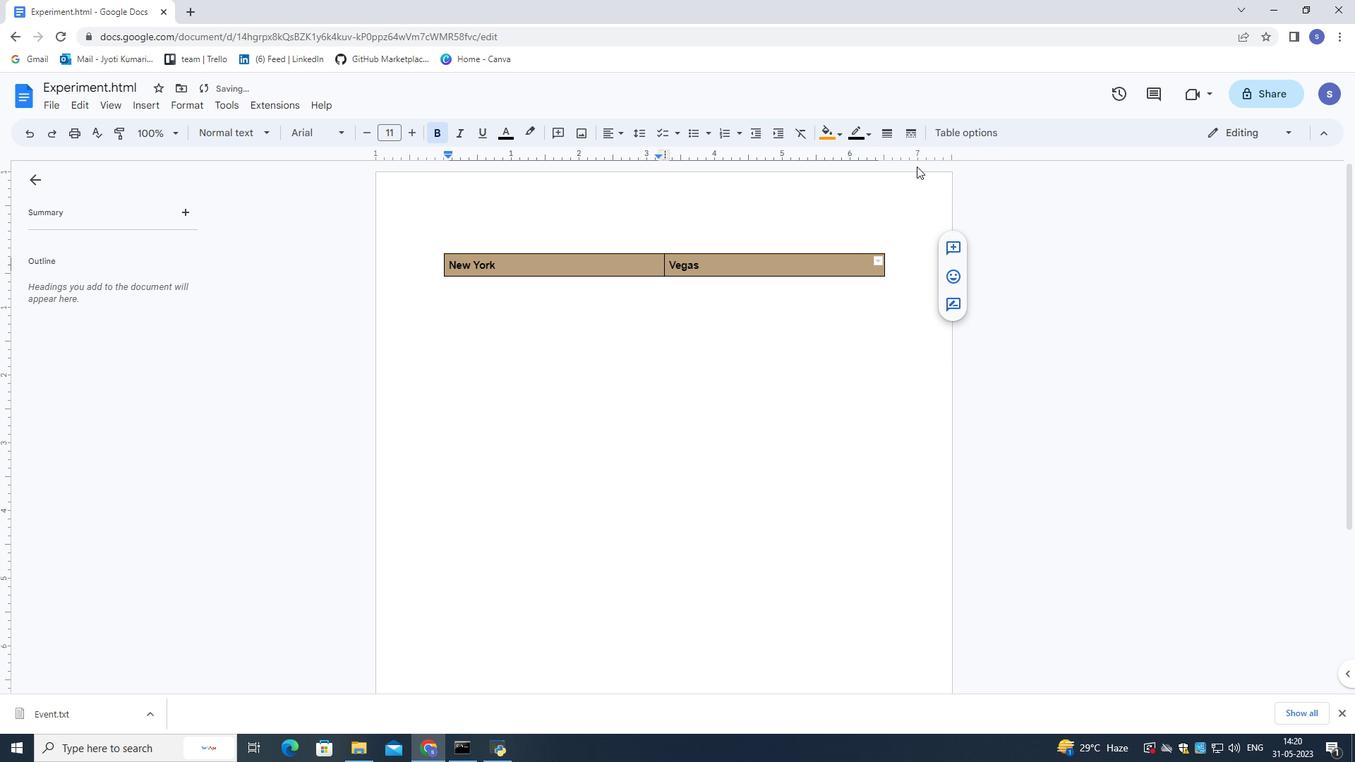 
Action: Mouse pressed left at (896, 180)
Screenshot: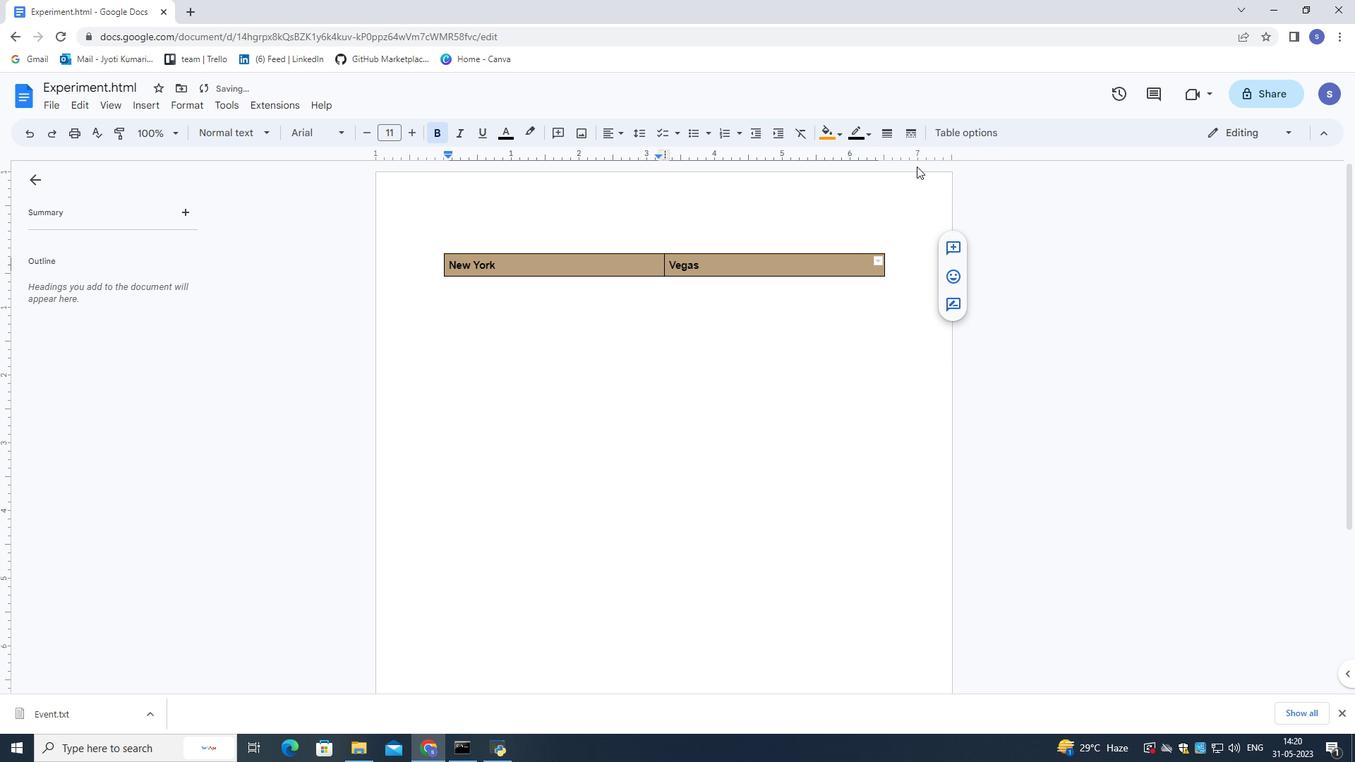 
Action: Mouse moved to (882, 211)
Screenshot: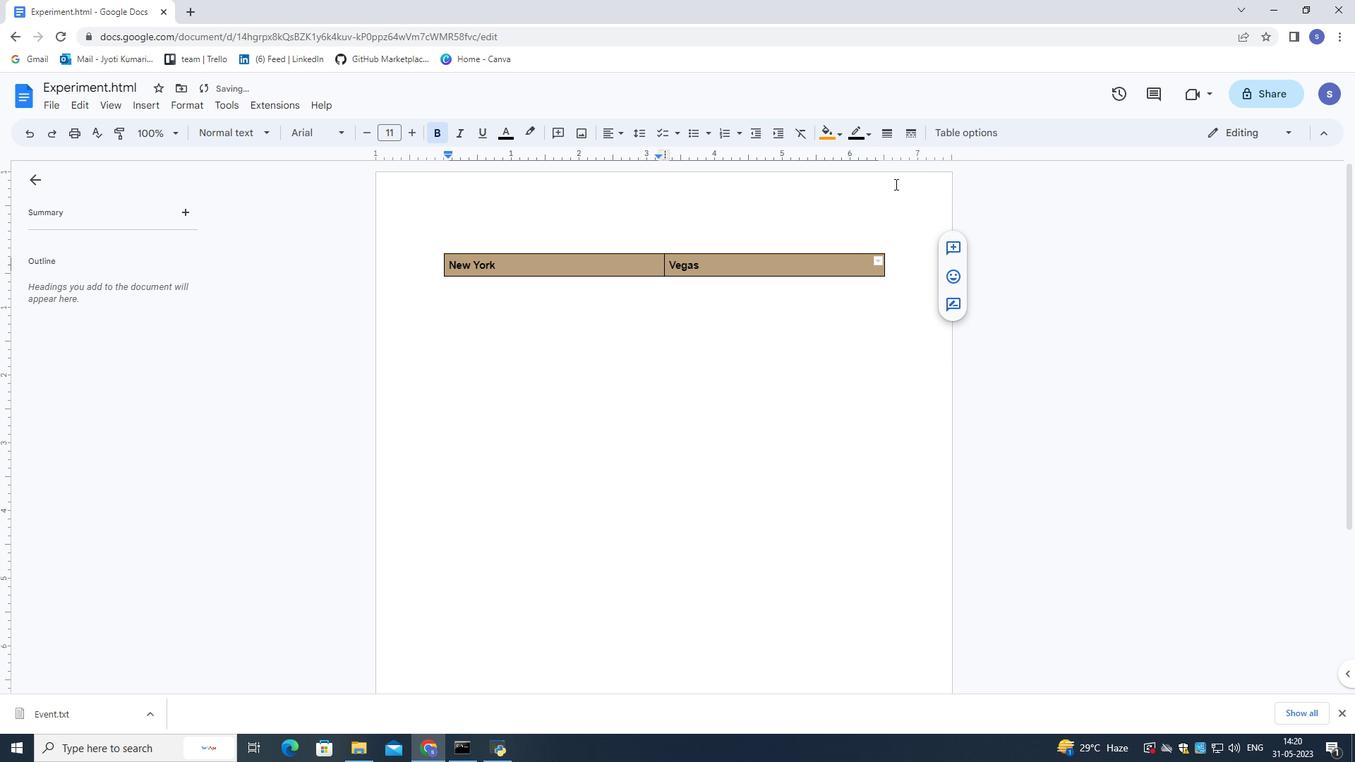 
Action: Mouse pressed left at (882, 211)
Screenshot: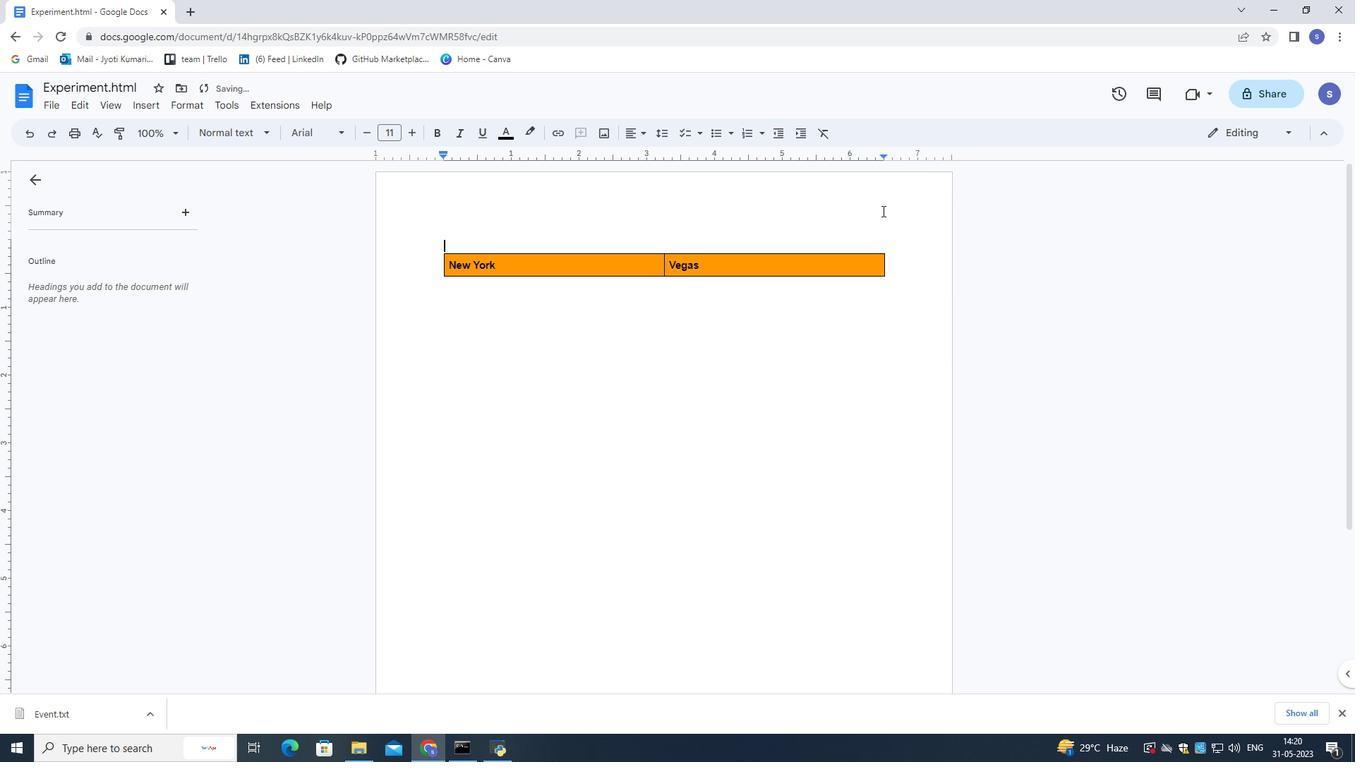
Action: Mouse moved to (742, 197)
Screenshot: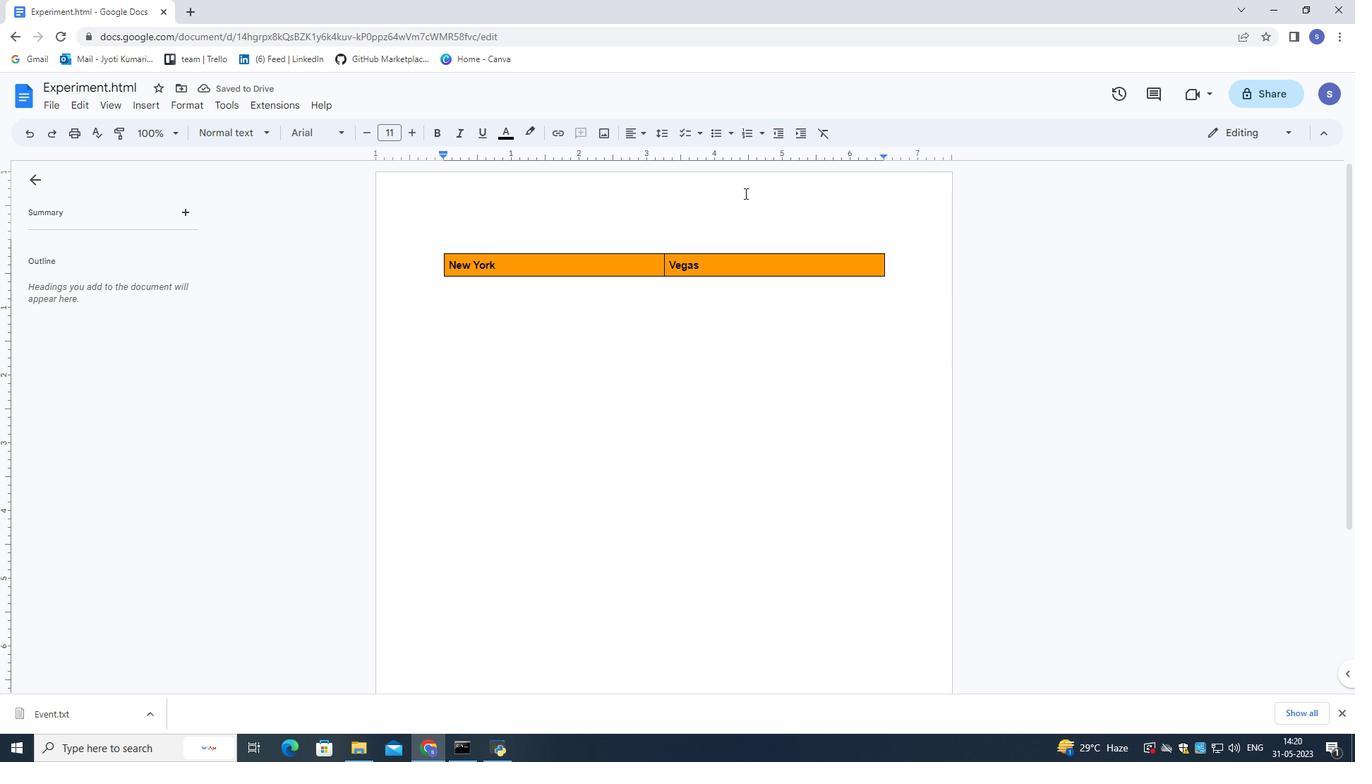 
